 Task: Search one way flight ticket for 1 adult, 1 child, 1 infant in seat in premium economy from Daytona Beach: Daytona Beach International Airport to Jacksonville: Albert J. Ellis Airport on 5-3-2023. Number of bags: 1 checked bag. Price is upto 50000. Outbound departure time preference is 23:45.
Action: Mouse moved to (280, 114)
Screenshot: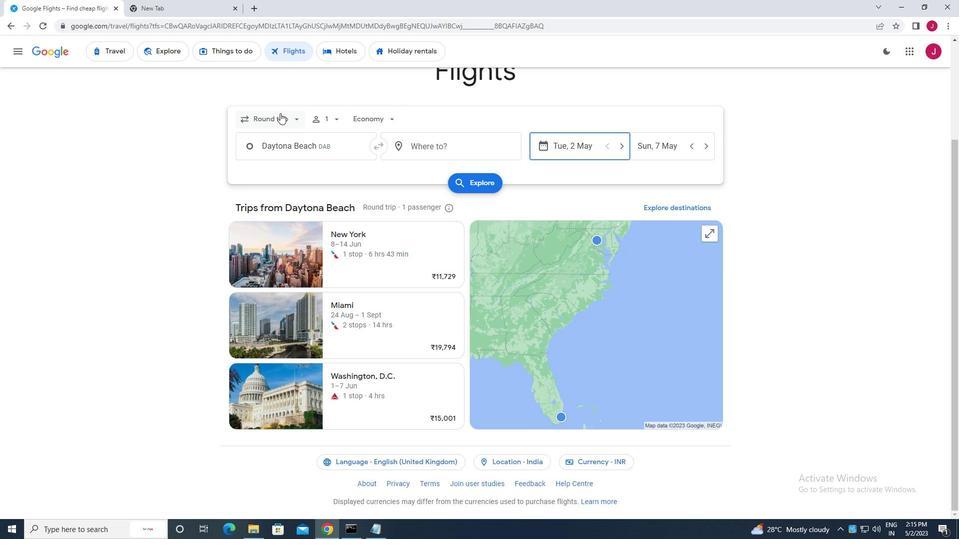 
Action: Mouse pressed left at (280, 114)
Screenshot: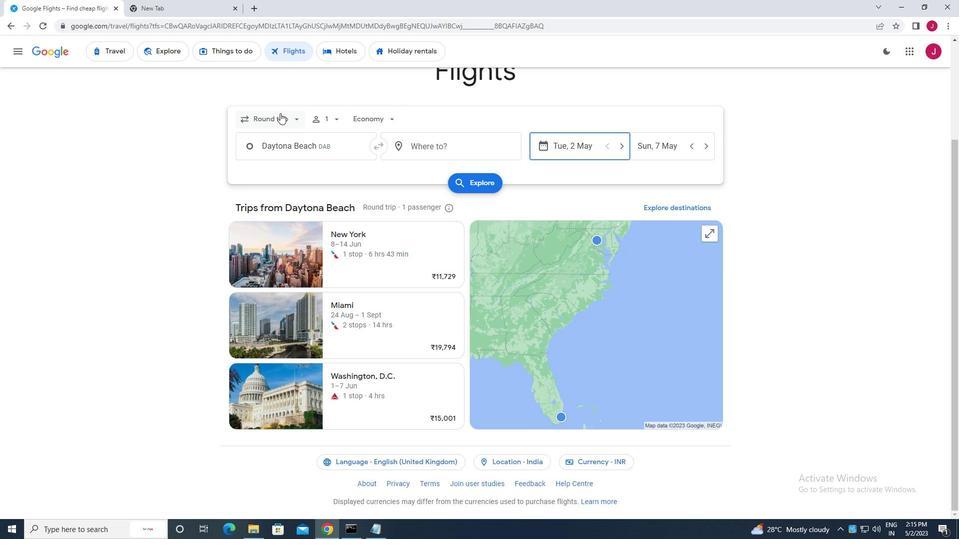 
Action: Mouse moved to (282, 164)
Screenshot: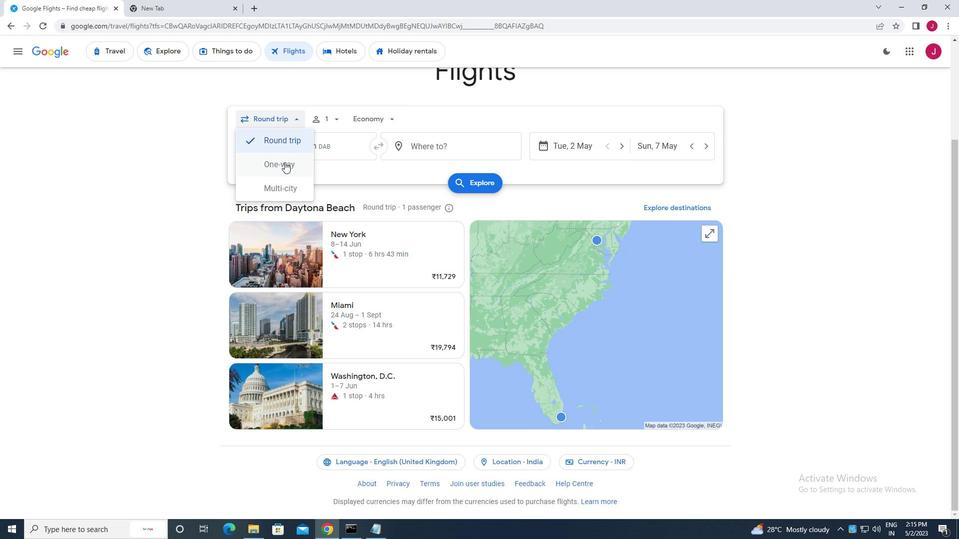 
Action: Mouse pressed left at (282, 164)
Screenshot: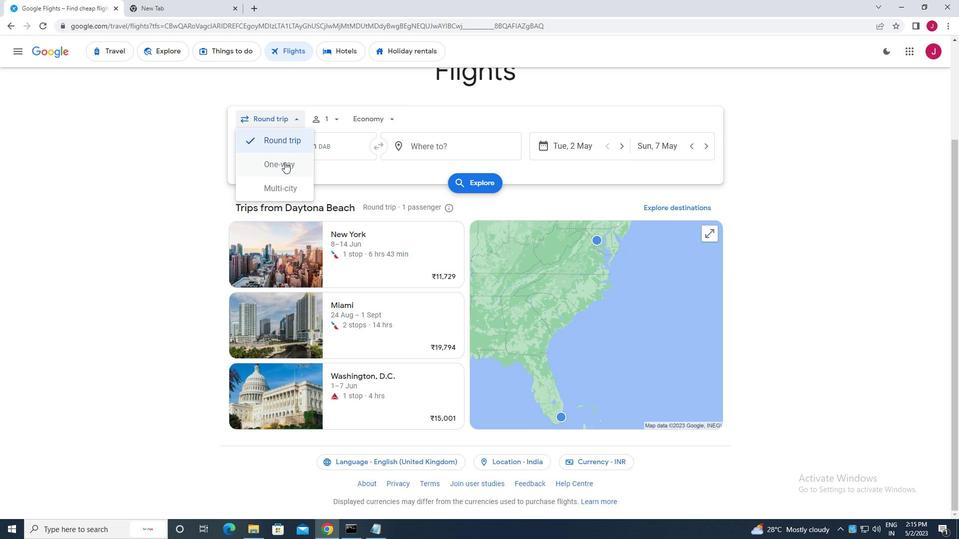 
Action: Mouse moved to (333, 119)
Screenshot: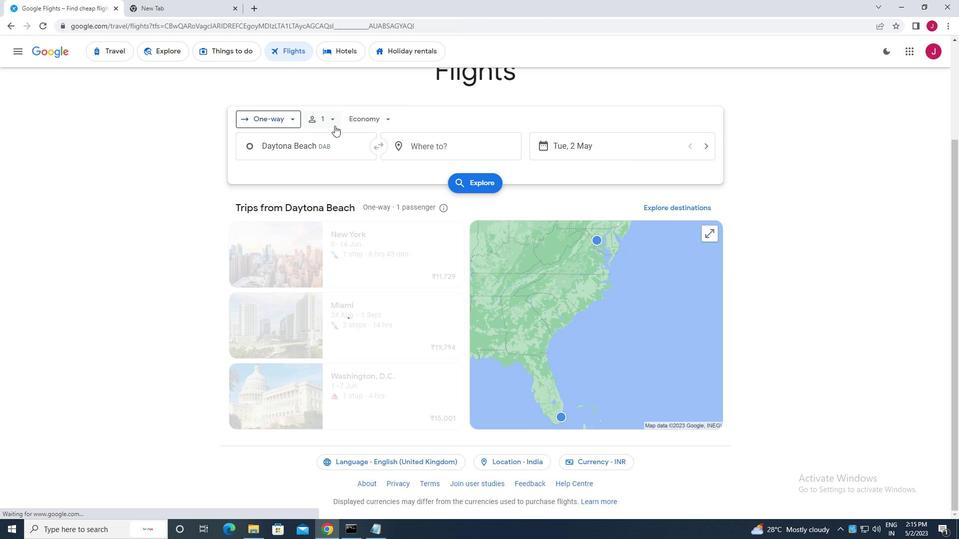 
Action: Mouse pressed left at (333, 119)
Screenshot: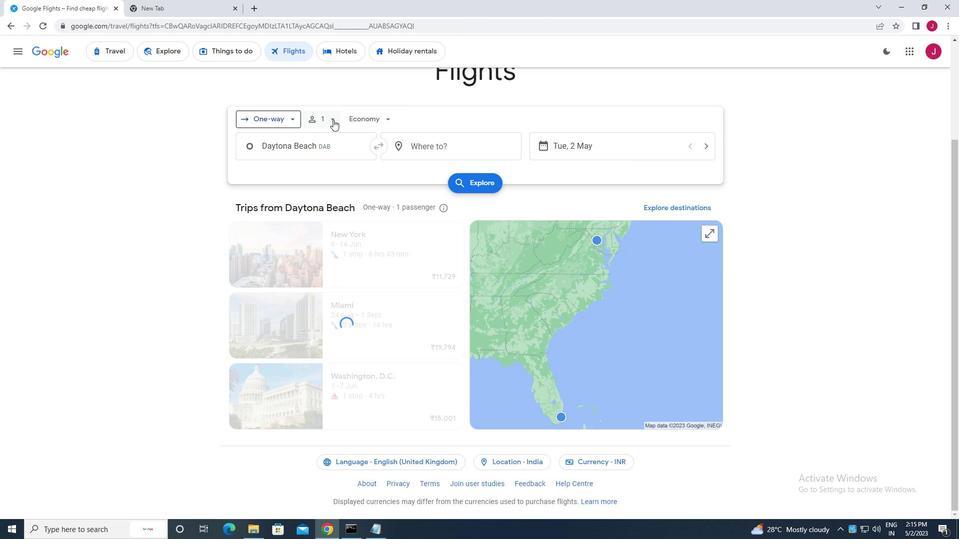 
Action: Mouse moved to (409, 168)
Screenshot: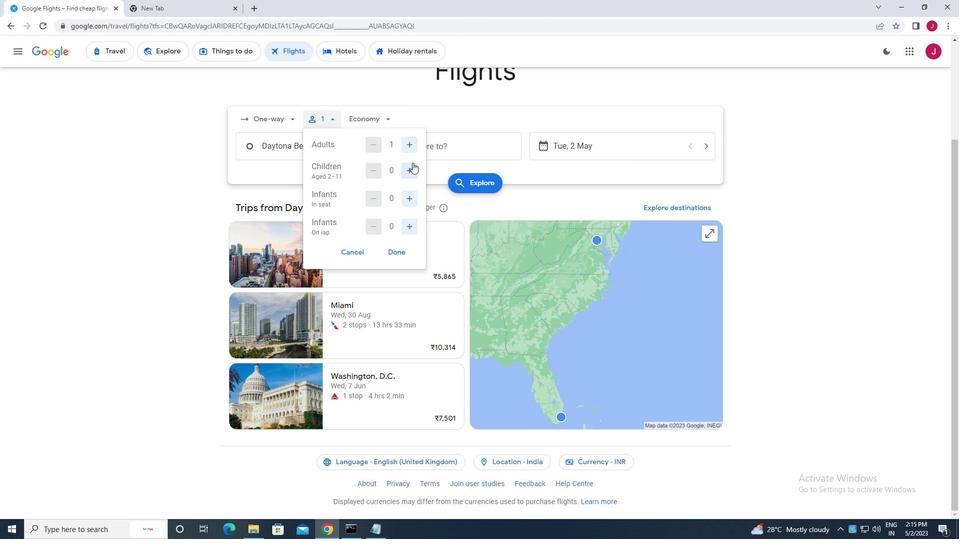 
Action: Mouse pressed left at (409, 168)
Screenshot: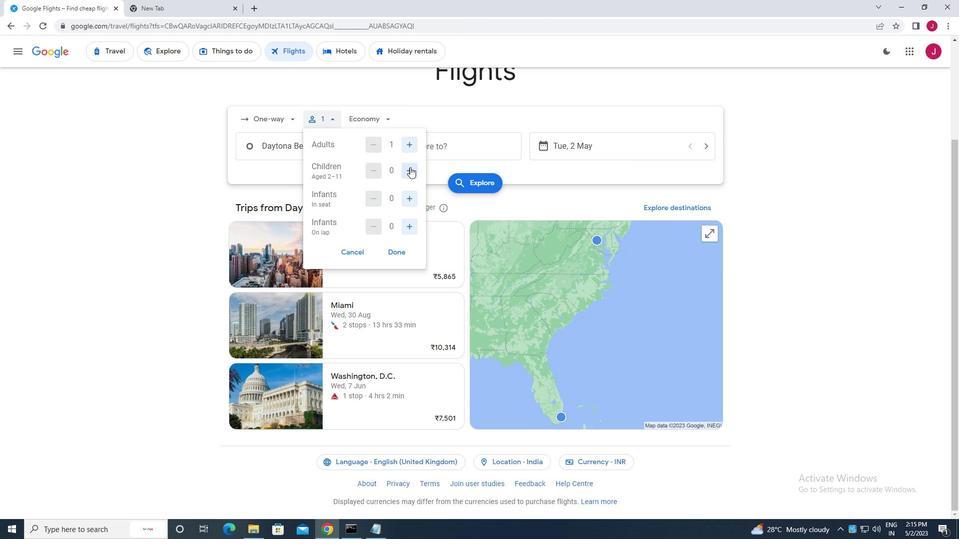 
Action: Mouse moved to (409, 200)
Screenshot: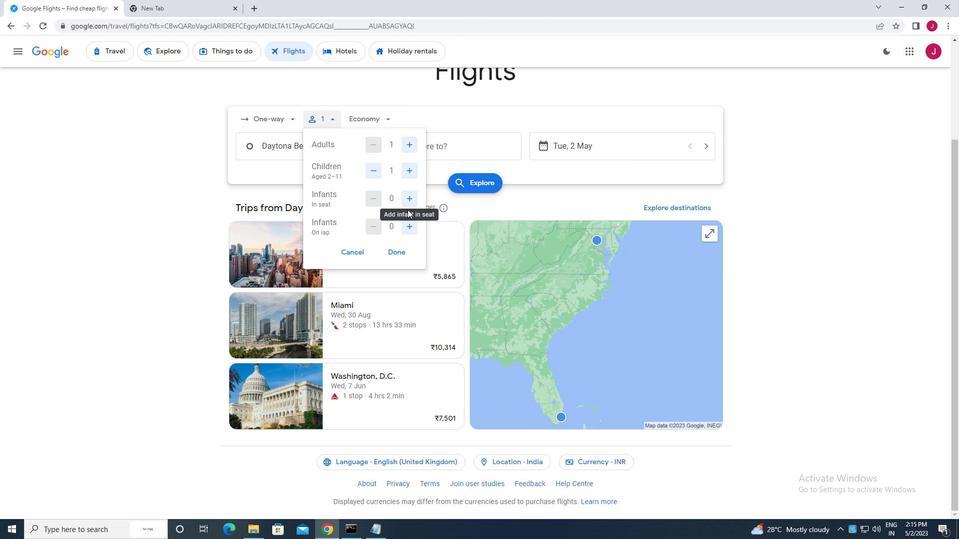 
Action: Mouse pressed left at (409, 200)
Screenshot: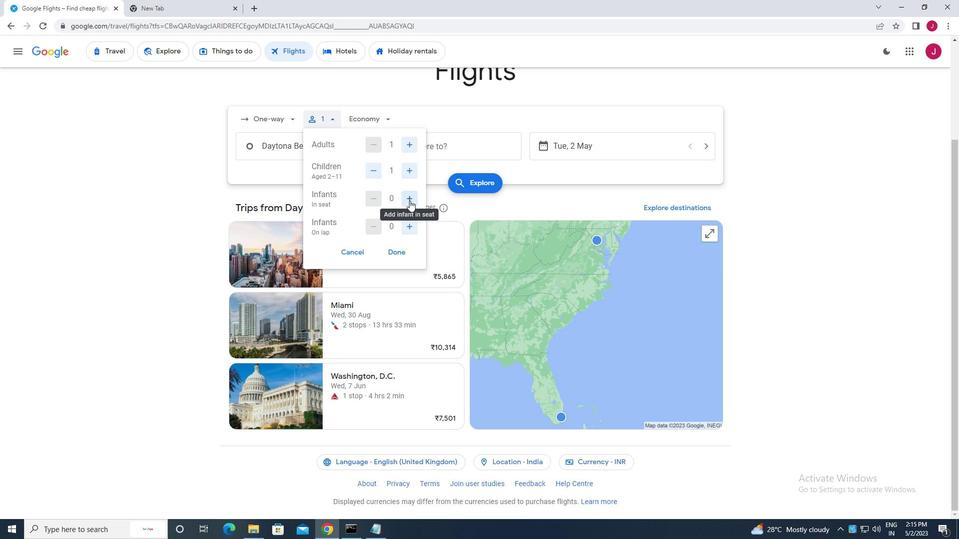 
Action: Mouse moved to (395, 250)
Screenshot: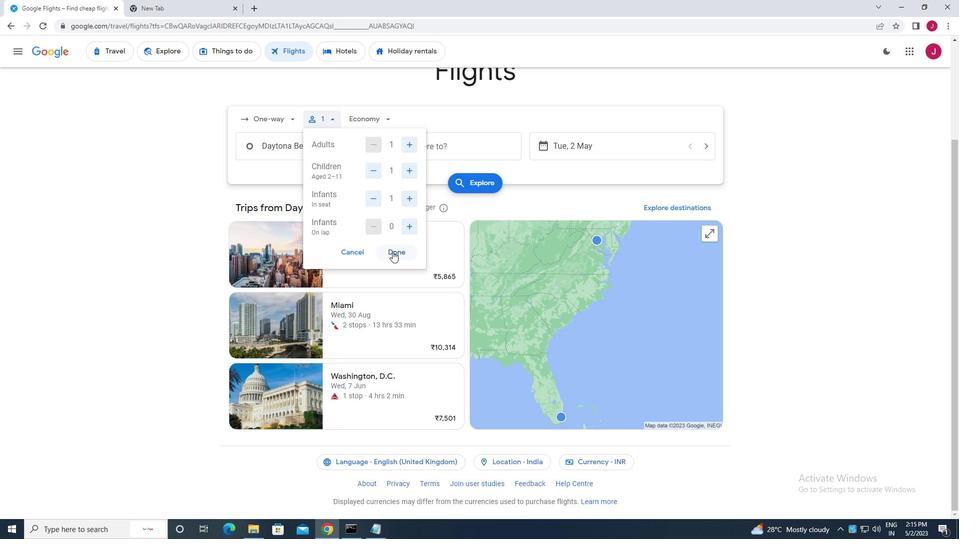 
Action: Mouse pressed left at (395, 250)
Screenshot: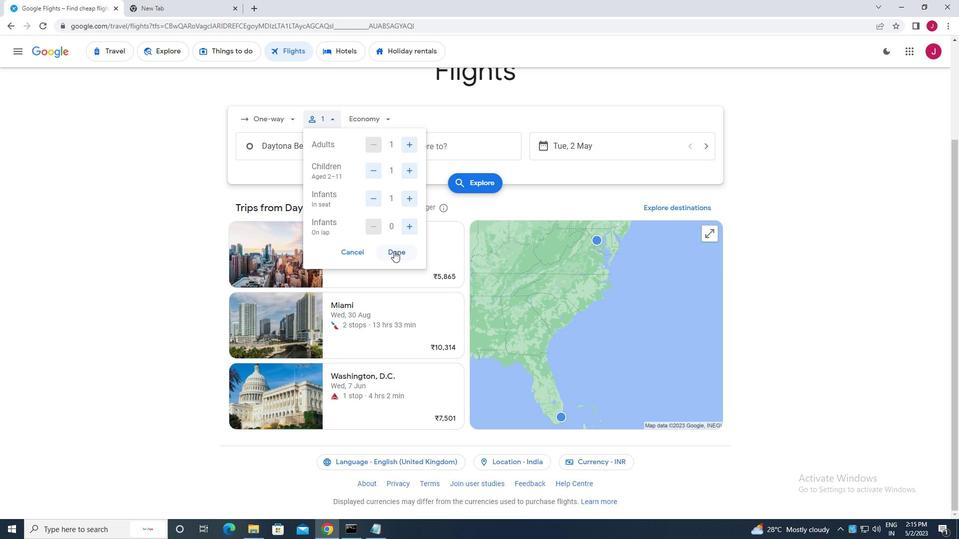 
Action: Mouse moved to (366, 118)
Screenshot: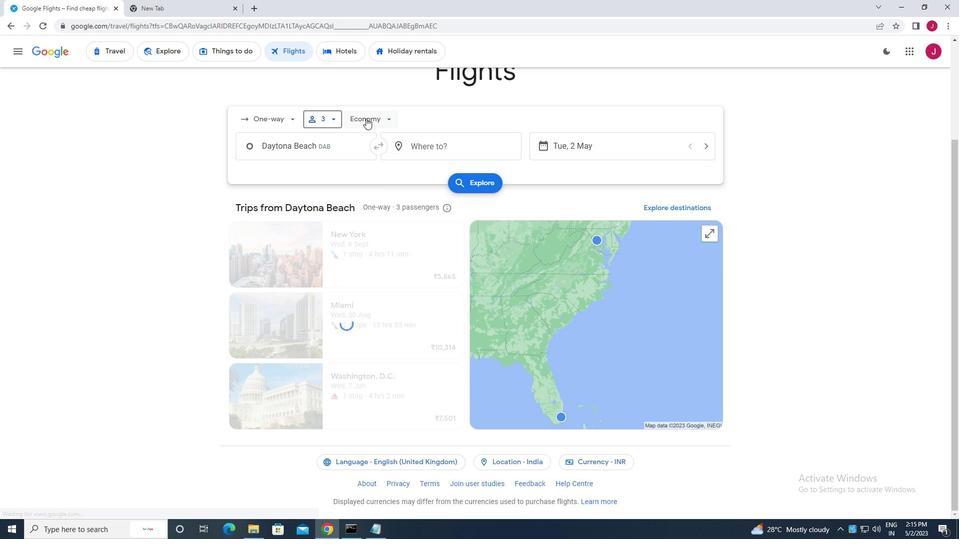 
Action: Mouse pressed left at (366, 118)
Screenshot: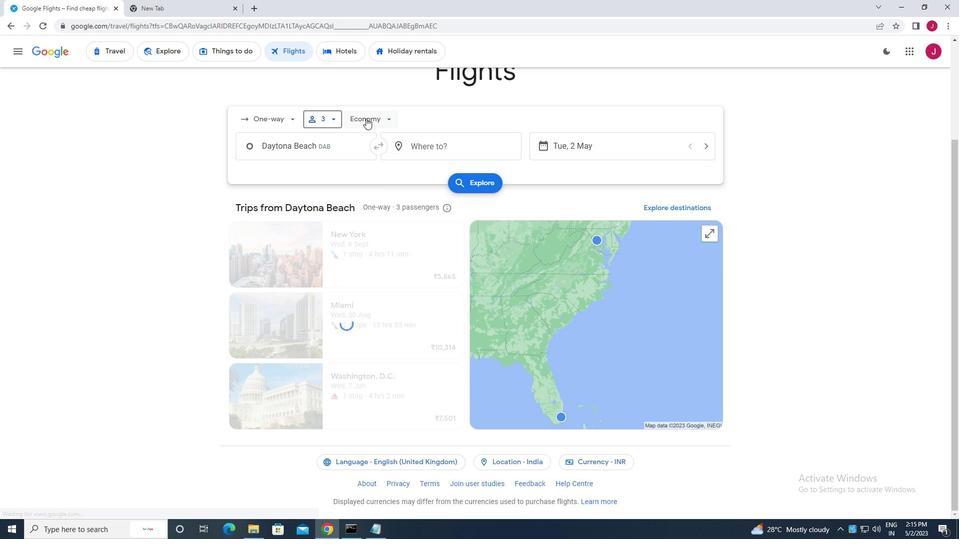
Action: Mouse moved to (370, 168)
Screenshot: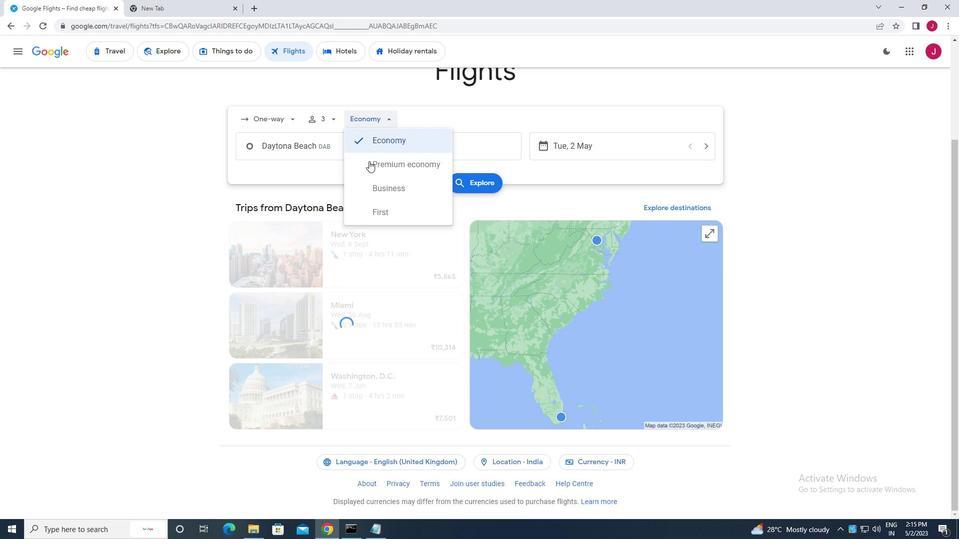 
Action: Mouse pressed left at (370, 168)
Screenshot: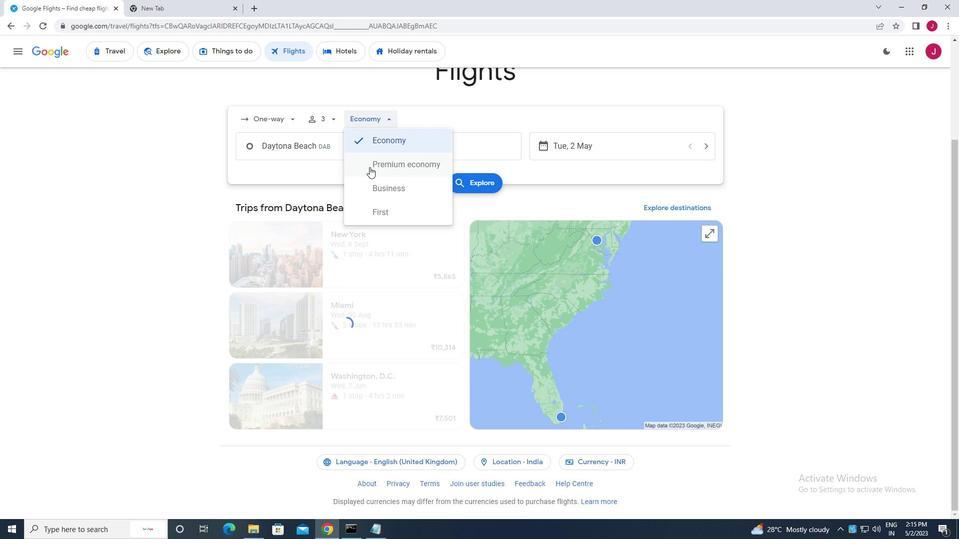 
Action: Mouse moved to (344, 152)
Screenshot: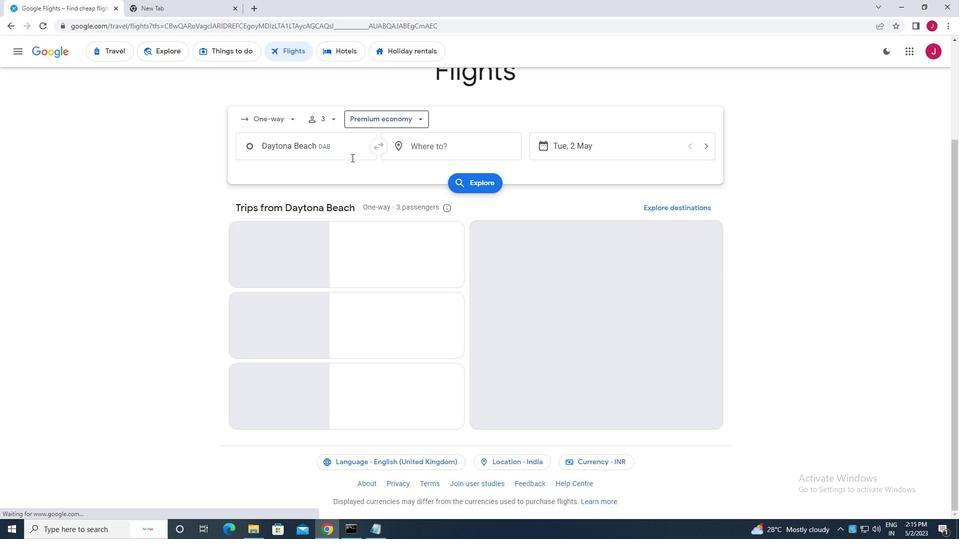 
Action: Mouse pressed left at (344, 152)
Screenshot: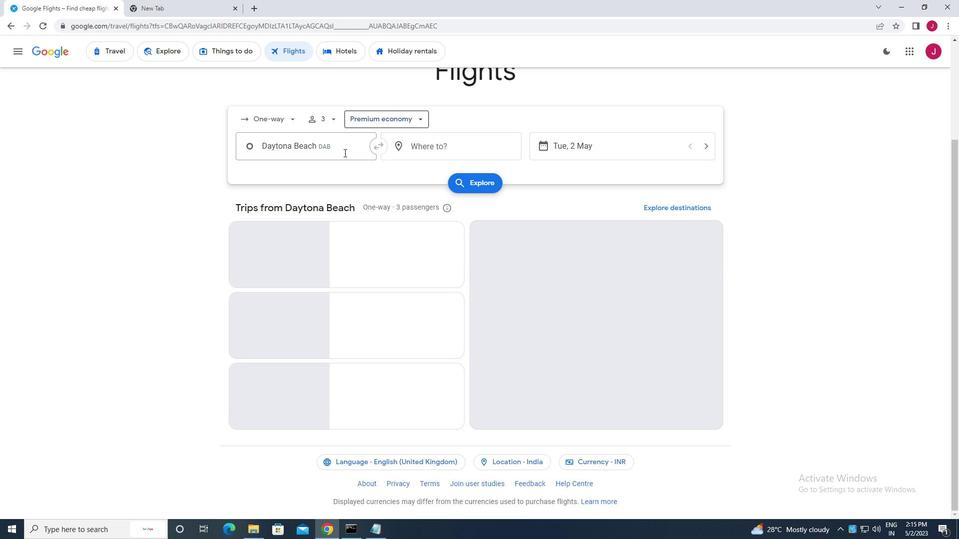 
Action: Mouse moved to (344, 152)
Screenshot: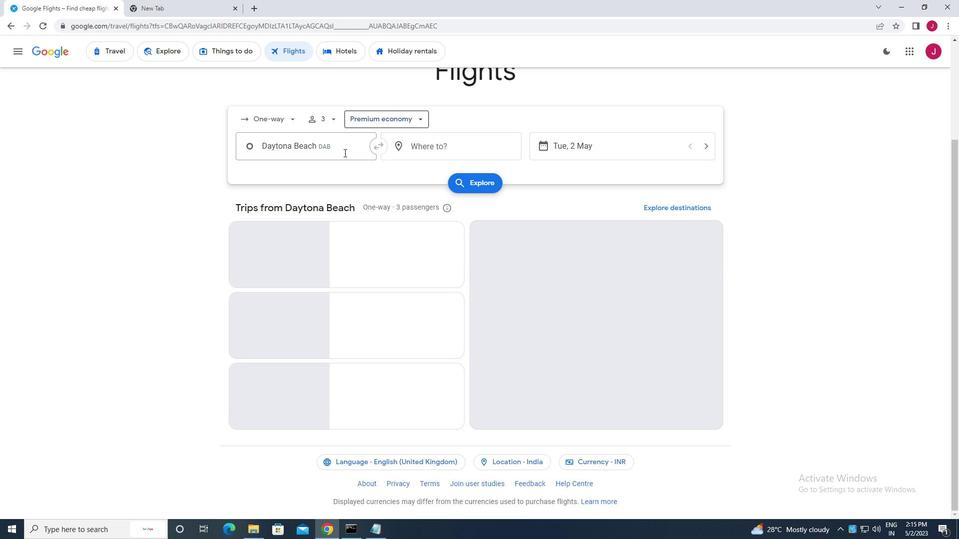 
Action: Key pressed dayat
Screenshot: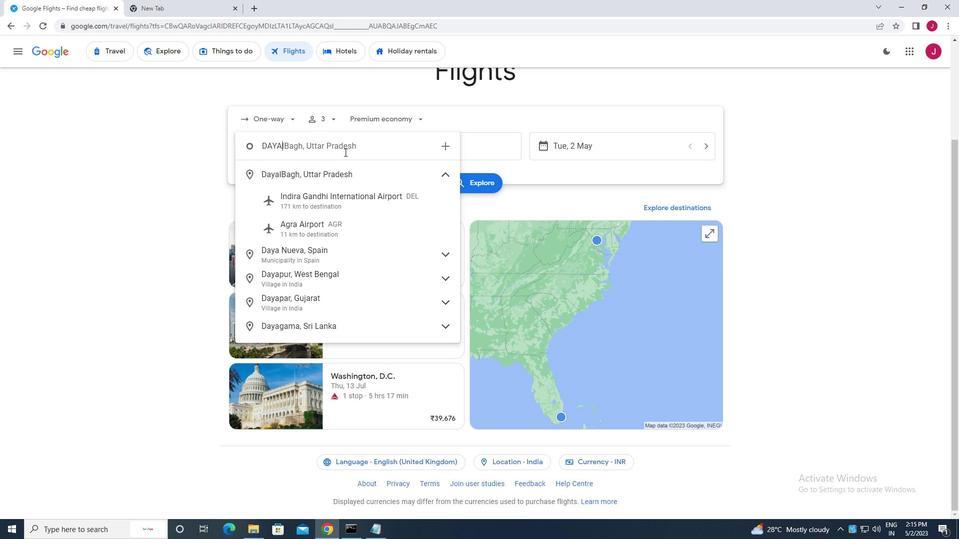 
Action: Mouse moved to (343, 152)
Screenshot: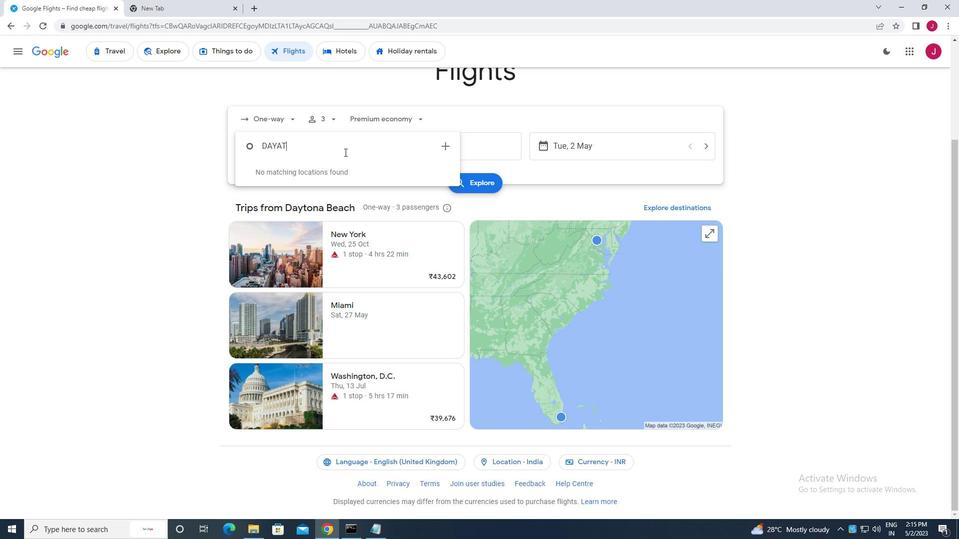 
Action: Key pressed <Key.backspace>
Screenshot: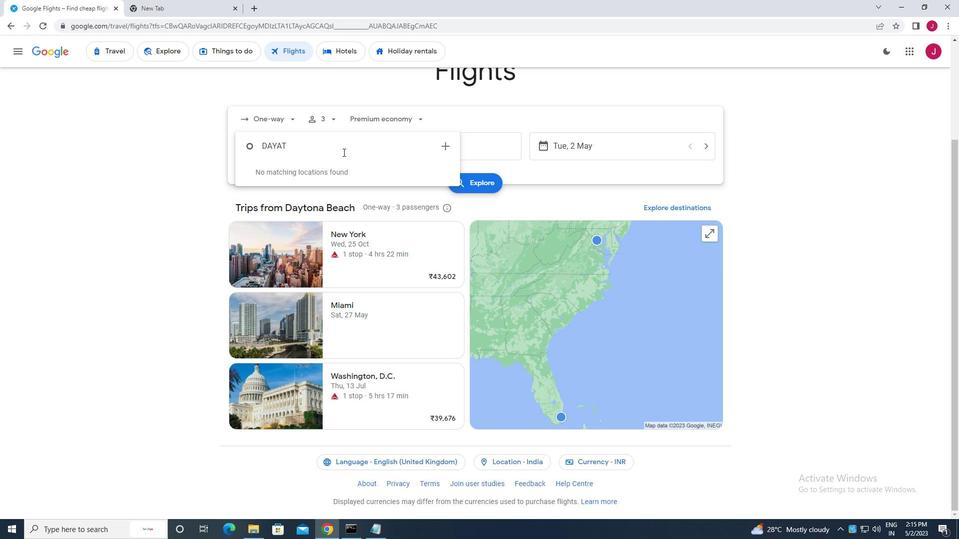 
Action: Mouse moved to (337, 152)
Screenshot: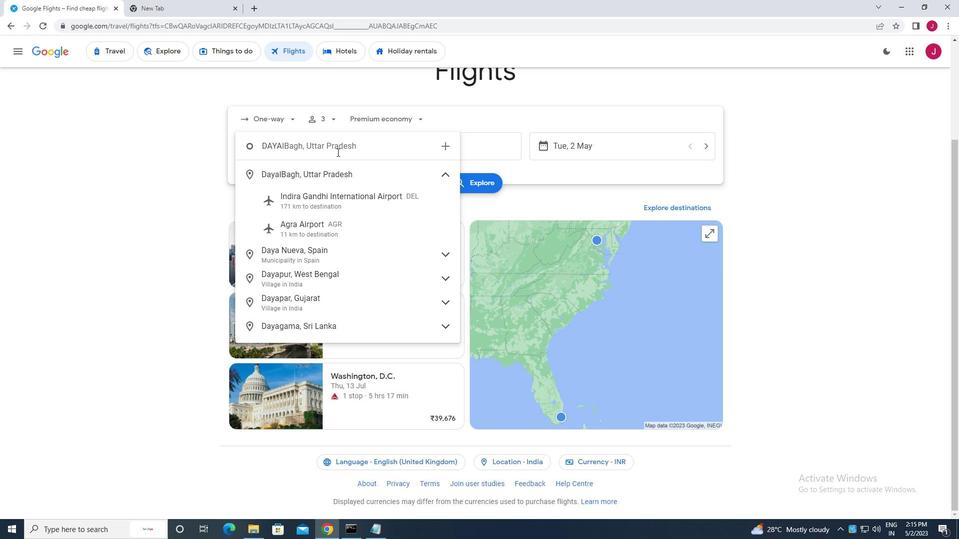 
Action: Key pressed t<Key.backspace><Key.backspace>t
Screenshot: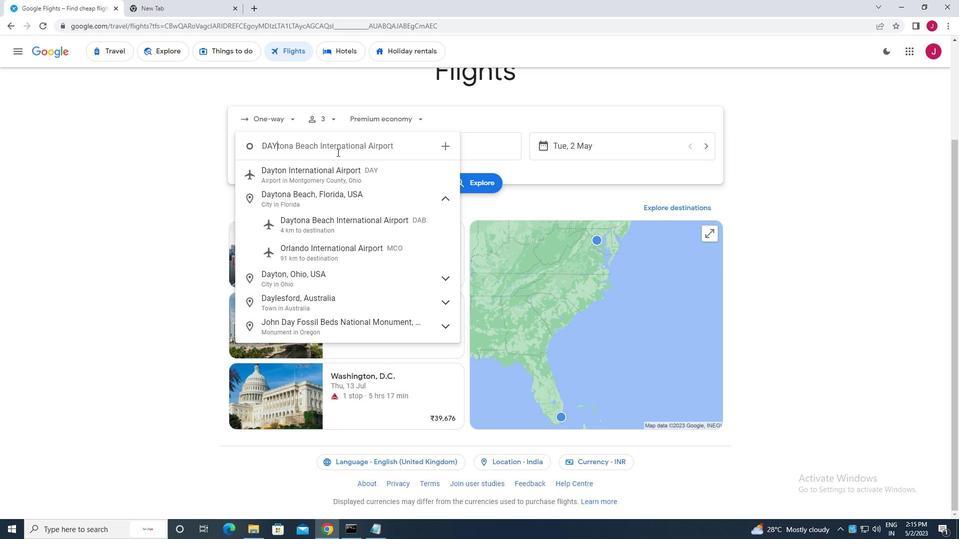 
Action: Mouse moved to (347, 206)
Screenshot: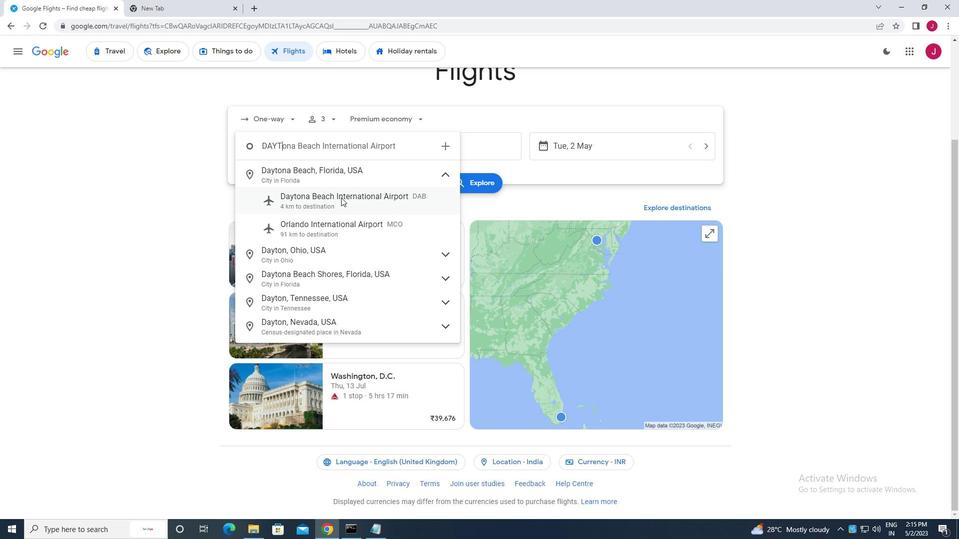 
Action: Mouse pressed left at (347, 206)
Screenshot: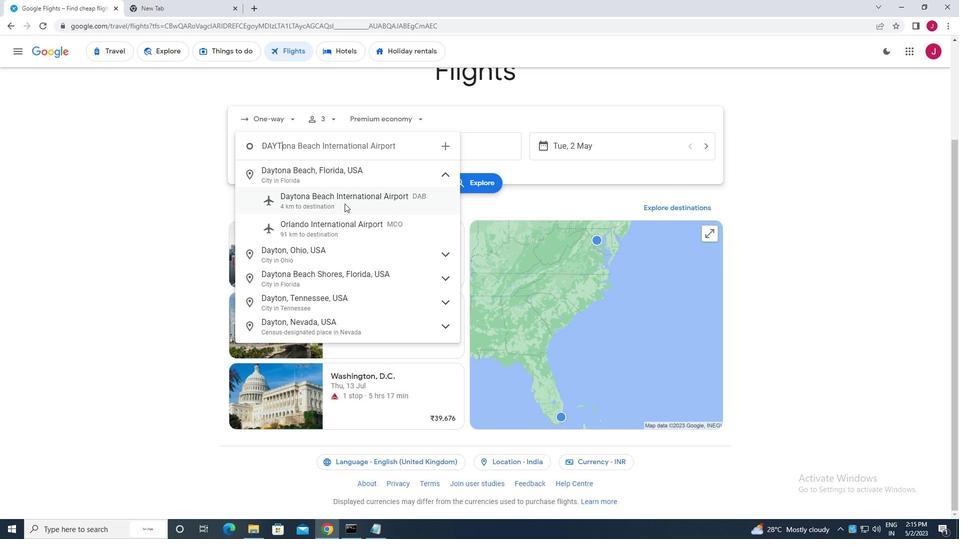 
Action: Mouse moved to (456, 153)
Screenshot: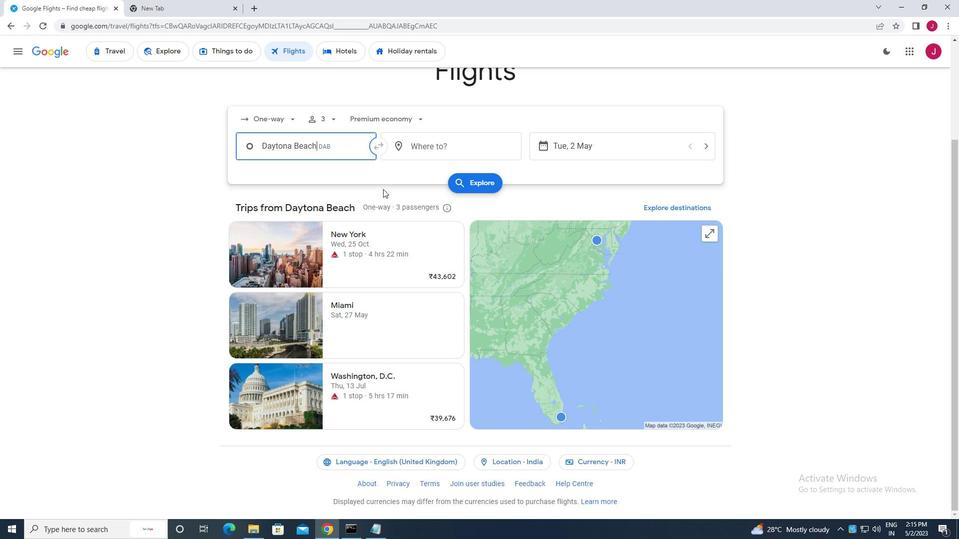 
Action: Mouse pressed left at (456, 153)
Screenshot: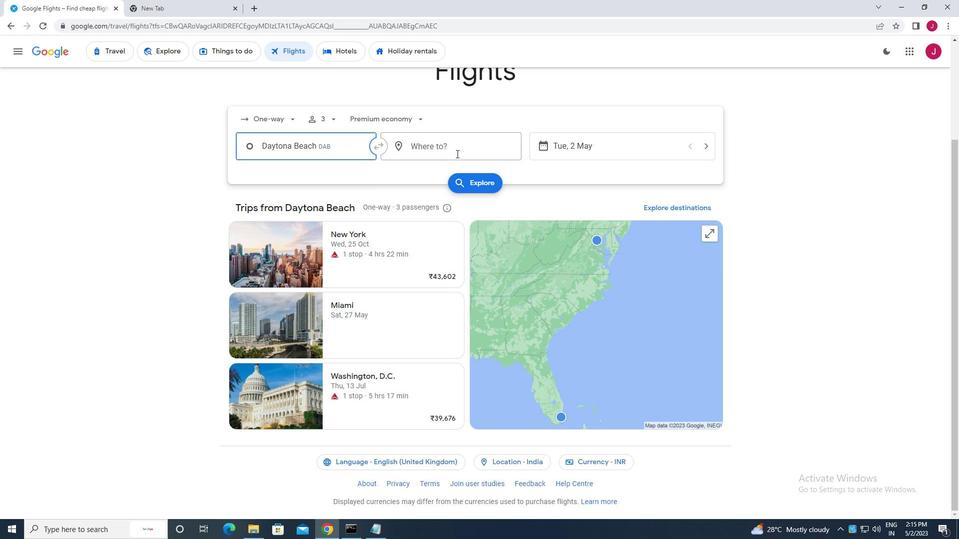 
Action: Mouse moved to (456, 153)
Screenshot: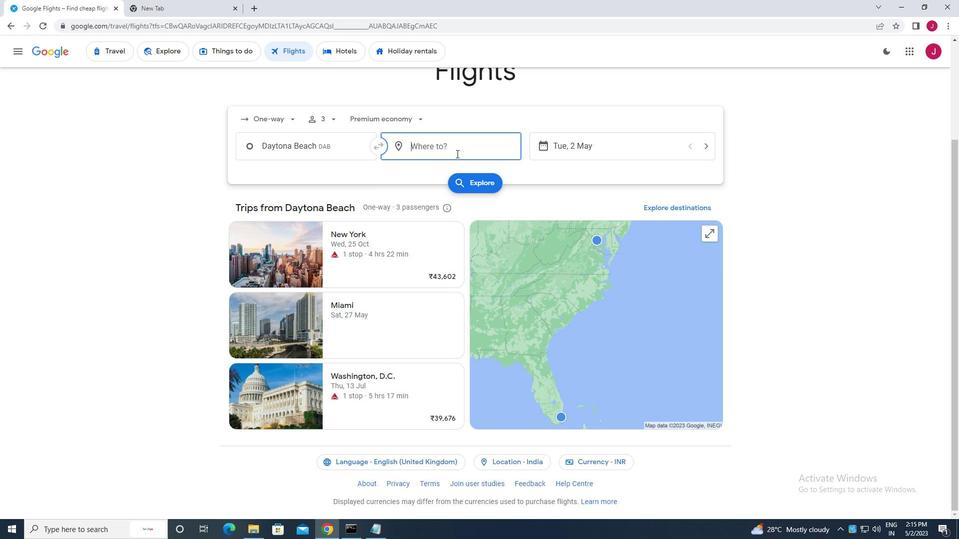 
Action: Key pressed albert<Key.space>
Screenshot: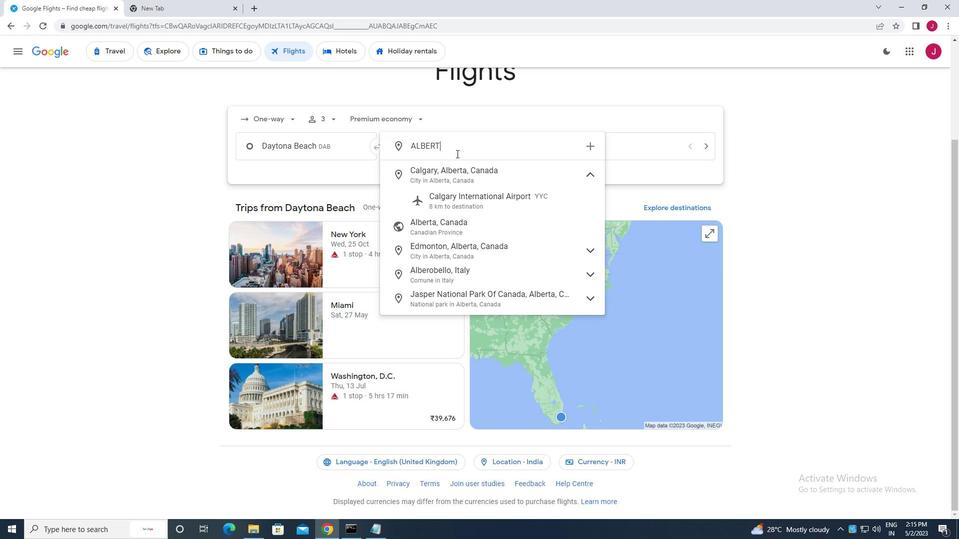 
Action: Mouse moved to (466, 175)
Screenshot: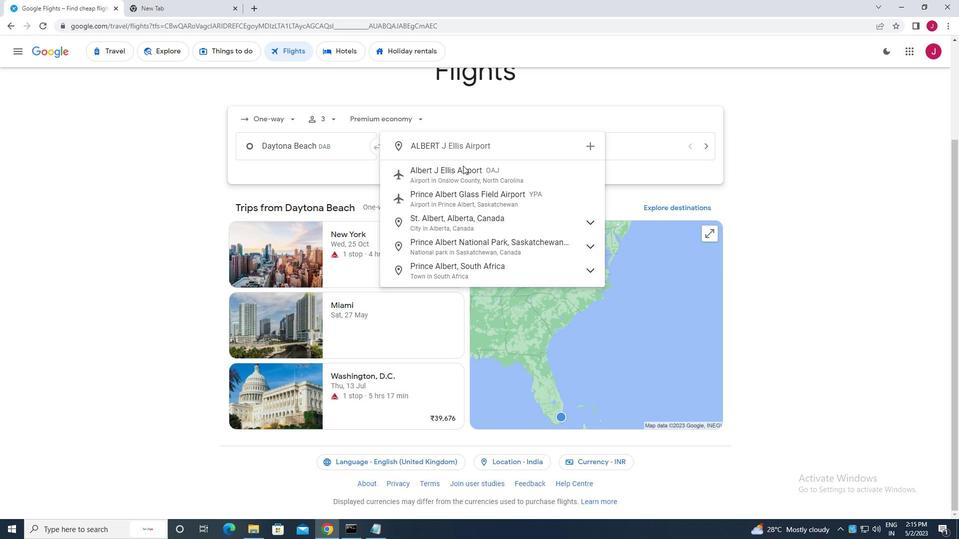 
Action: Mouse pressed left at (466, 175)
Screenshot: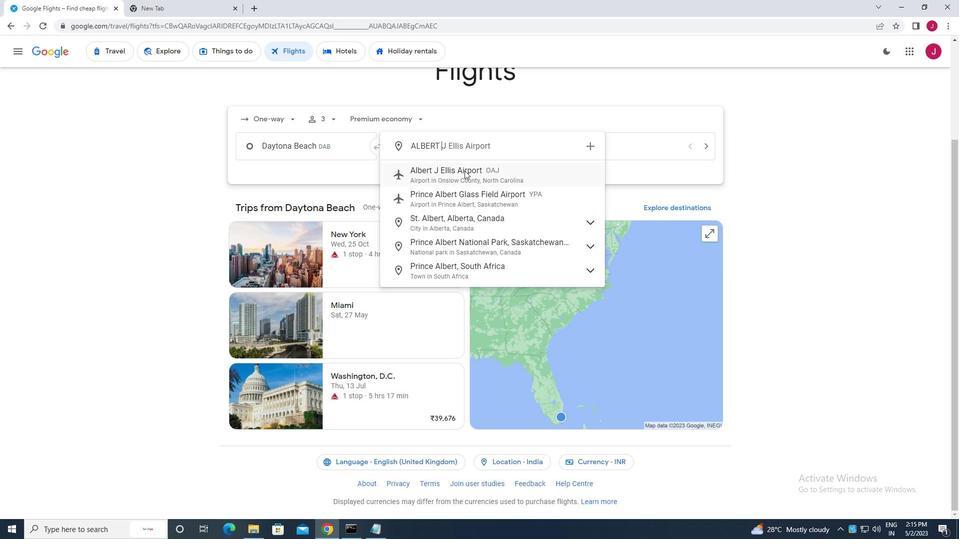 
Action: Mouse moved to (601, 140)
Screenshot: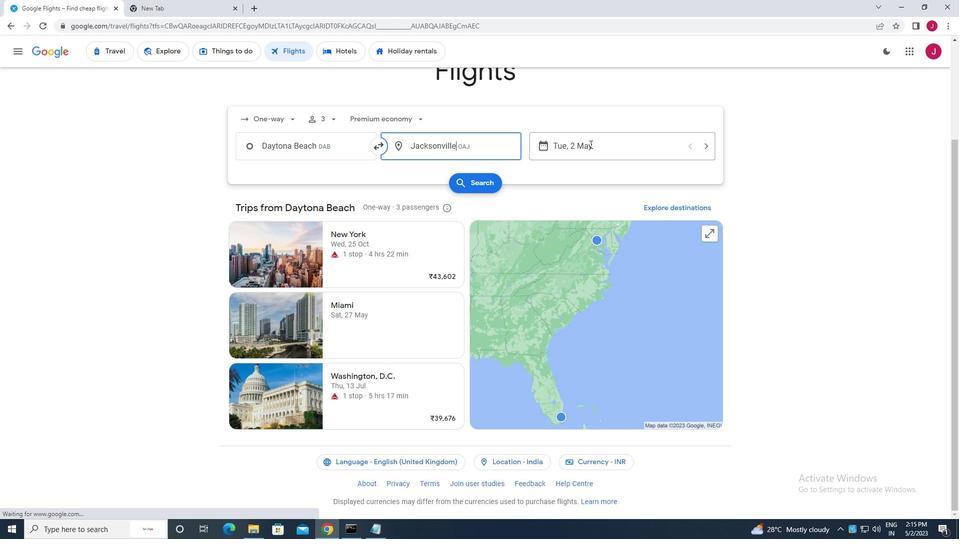 
Action: Mouse pressed left at (601, 140)
Screenshot: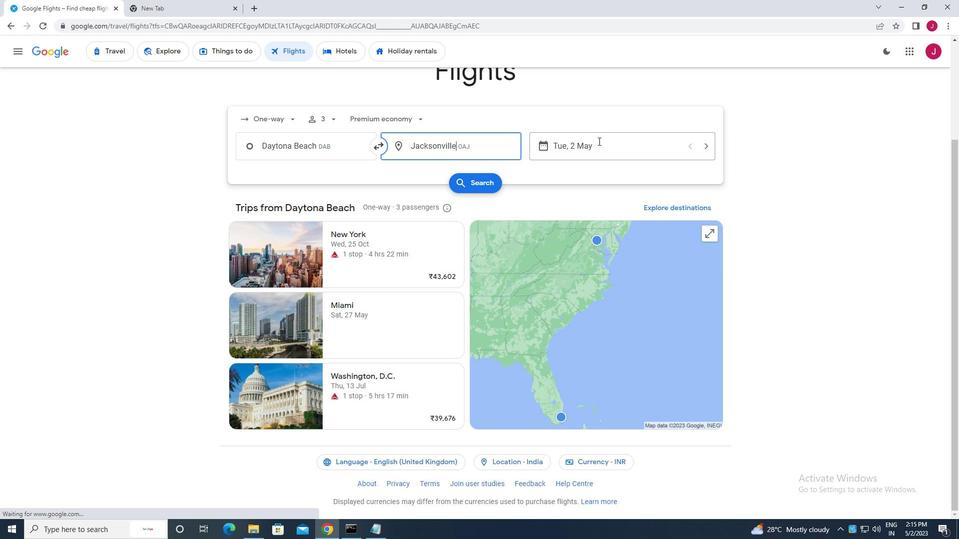 
Action: Mouse moved to (434, 224)
Screenshot: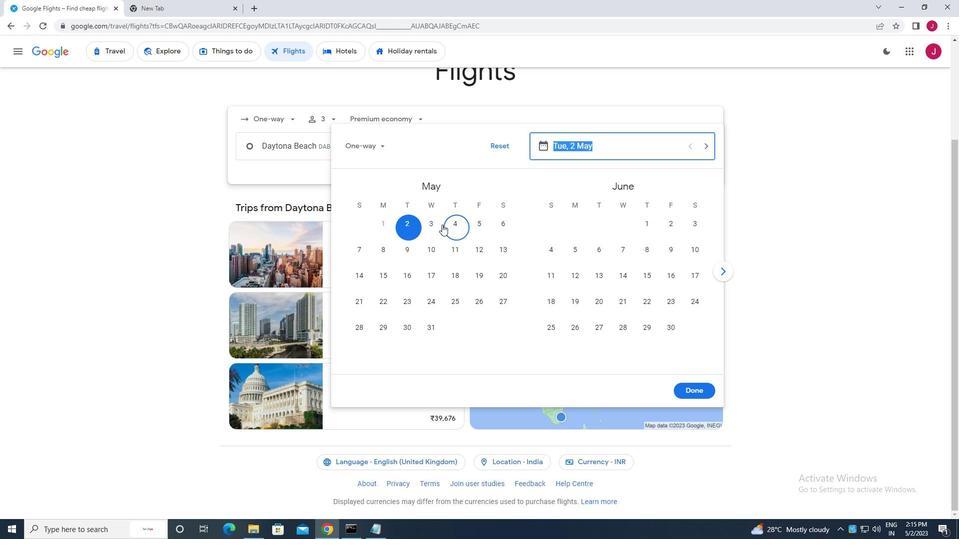 
Action: Mouse pressed left at (434, 224)
Screenshot: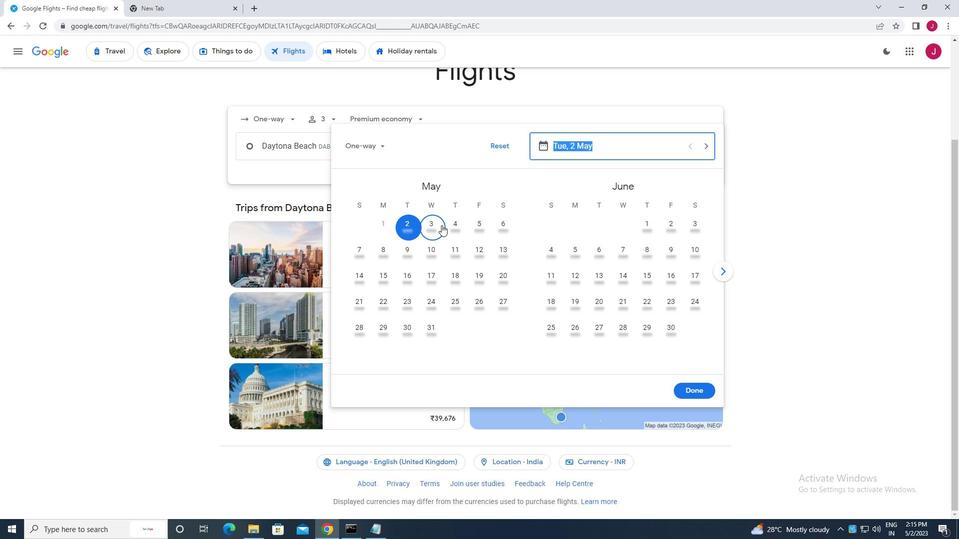 
Action: Mouse moved to (700, 389)
Screenshot: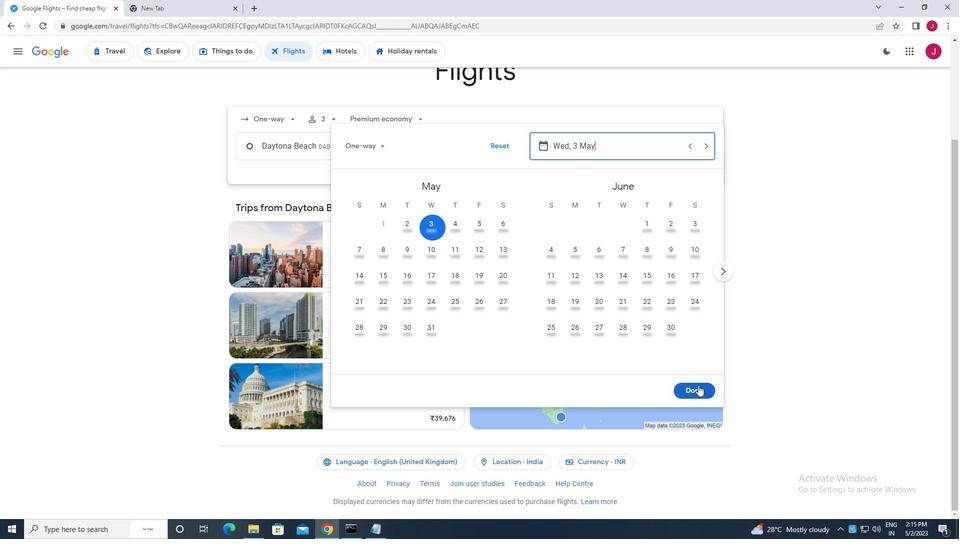 
Action: Mouse pressed left at (700, 389)
Screenshot: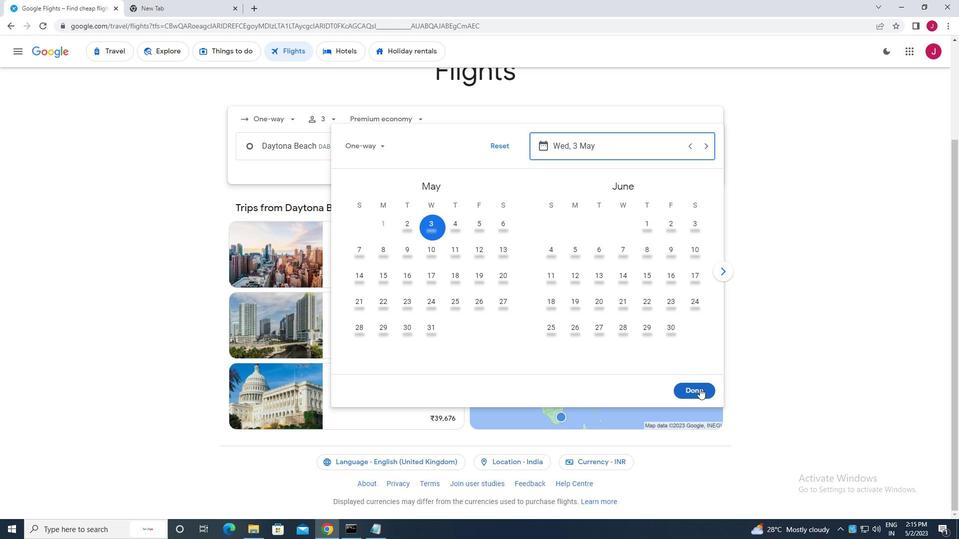 
Action: Mouse moved to (466, 185)
Screenshot: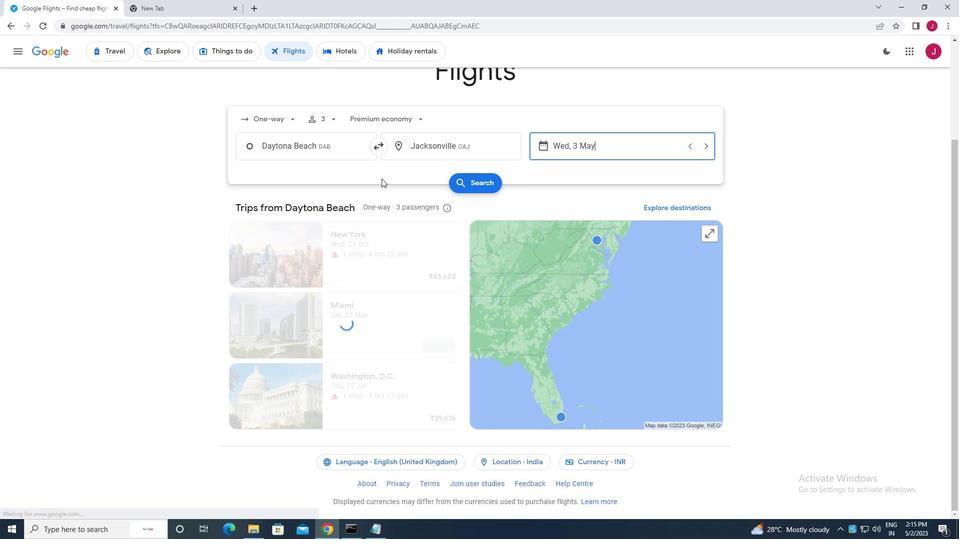 
Action: Mouse pressed left at (466, 185)
Screenshot: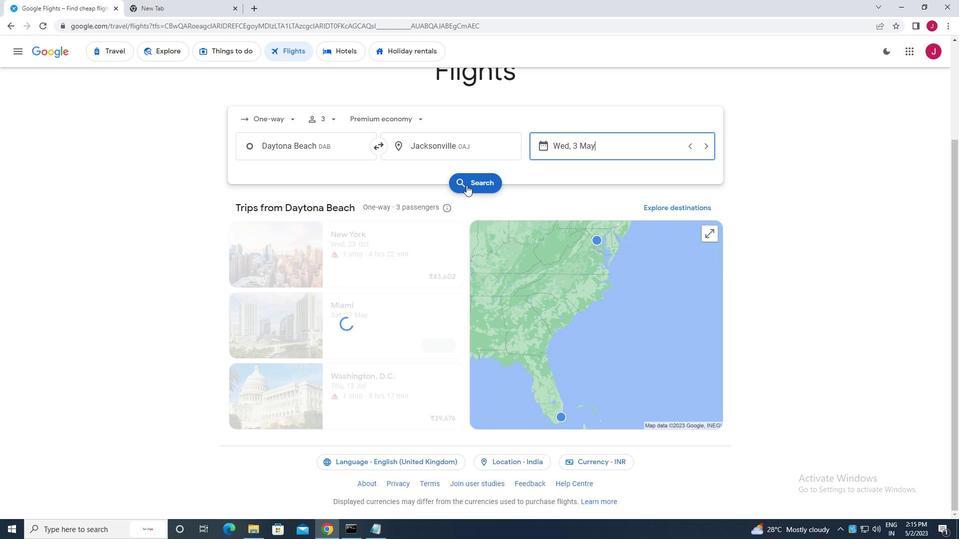 
Action: Mouse moved to (256, 137)
Screenshot: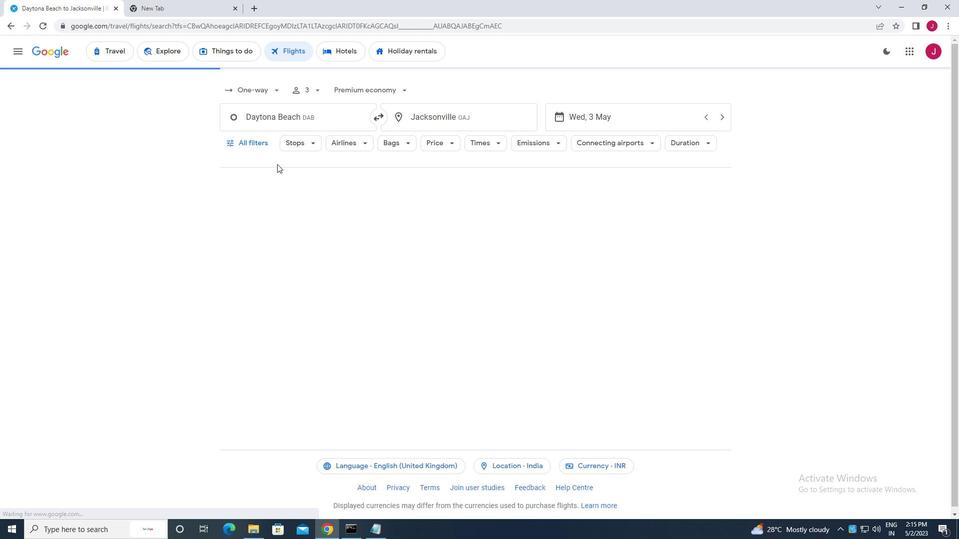 
Action: Mouse pressed left at (256, 137)
Screenshot: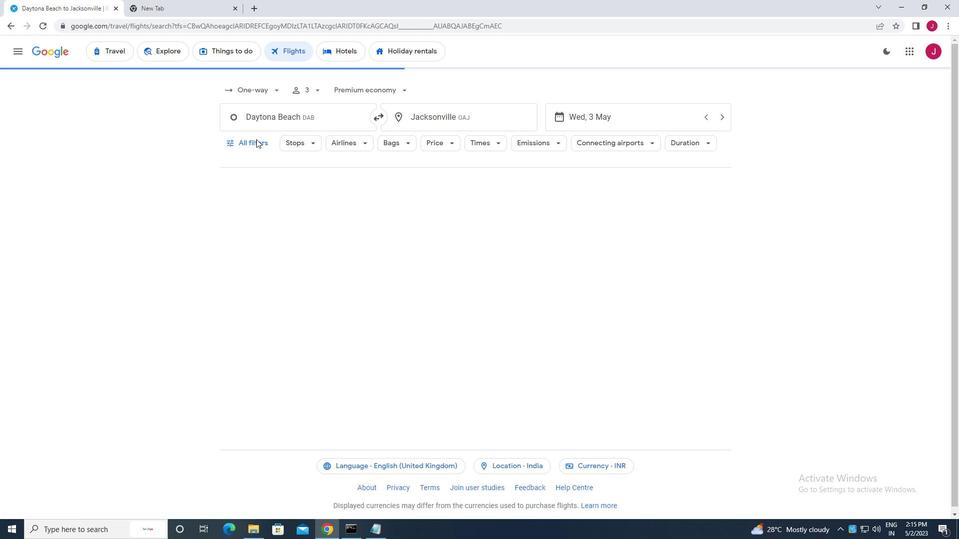 
Action: Mouse moved to (262, 190)
Screenshot: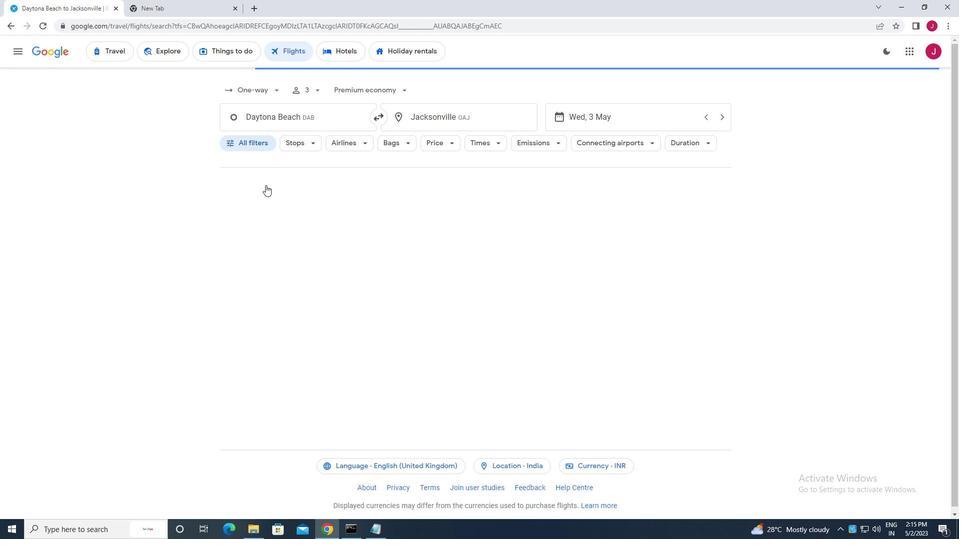 
Action: Mouse scrolled (262, 189) with delta (0, 0)
Screenshot: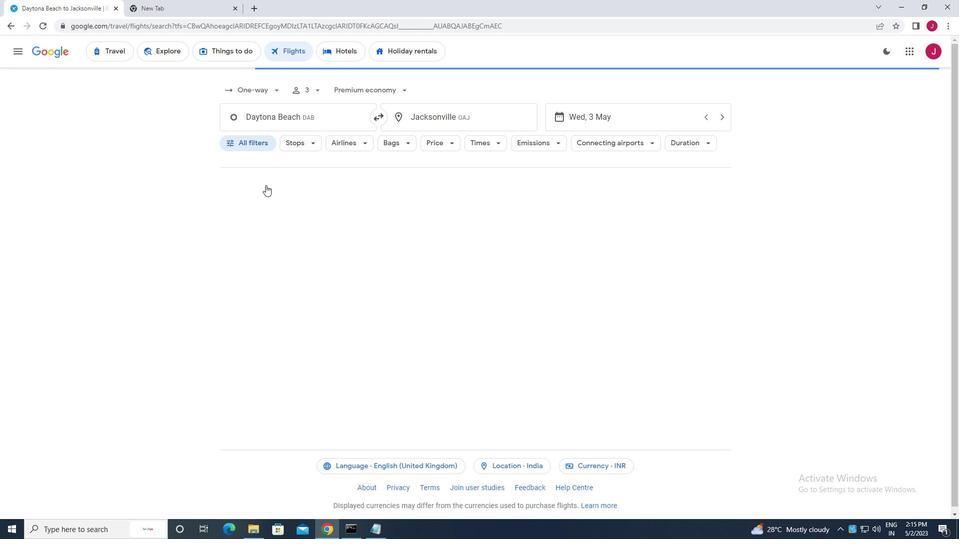 
Action: Mouse scrolled (262, 189) with delta (0, 0)
Screenshot: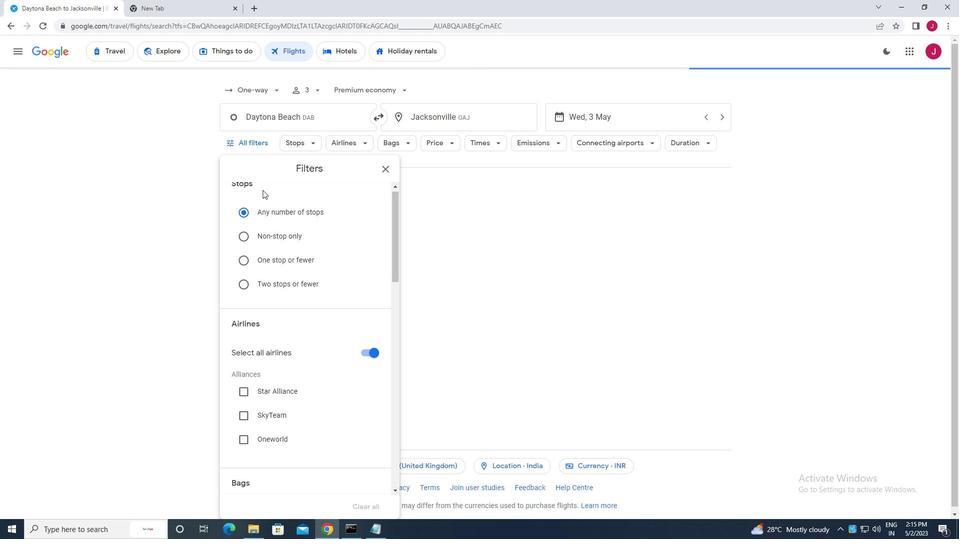 
Action: Mouse scrolled (262, 189) with delta (0, 0)
Screenshot: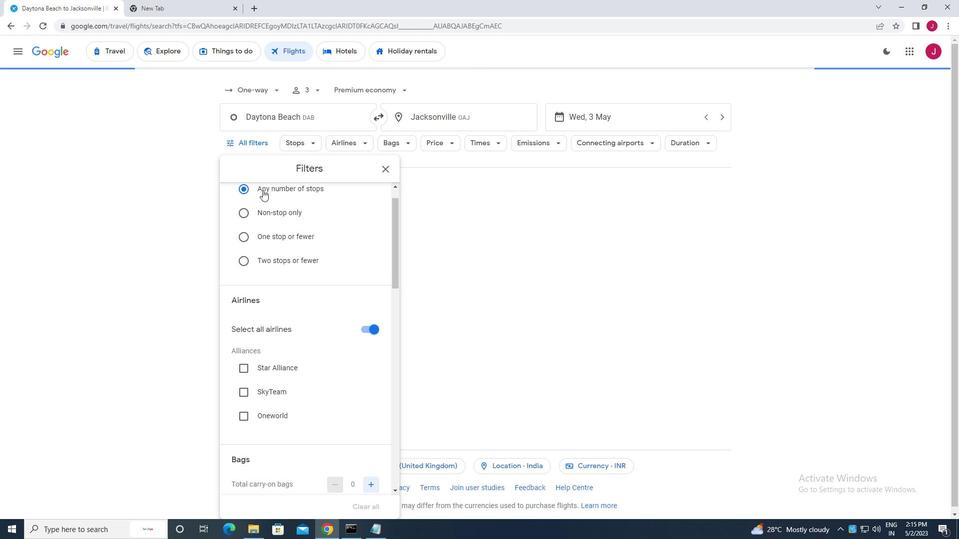 
Action: Mouse moved to (362, 205)
Screenshot: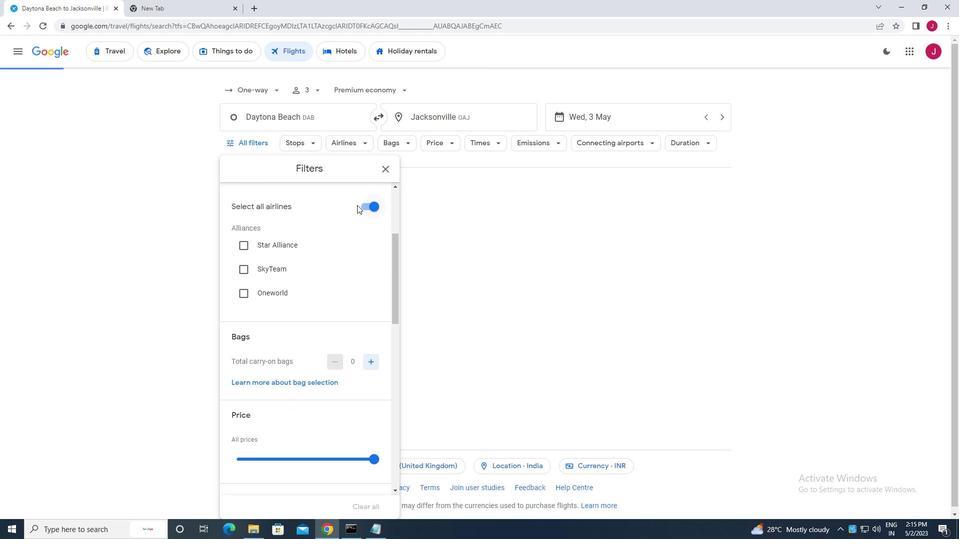 
Action: Mouse pressed left at (362, 205)
Screenshot: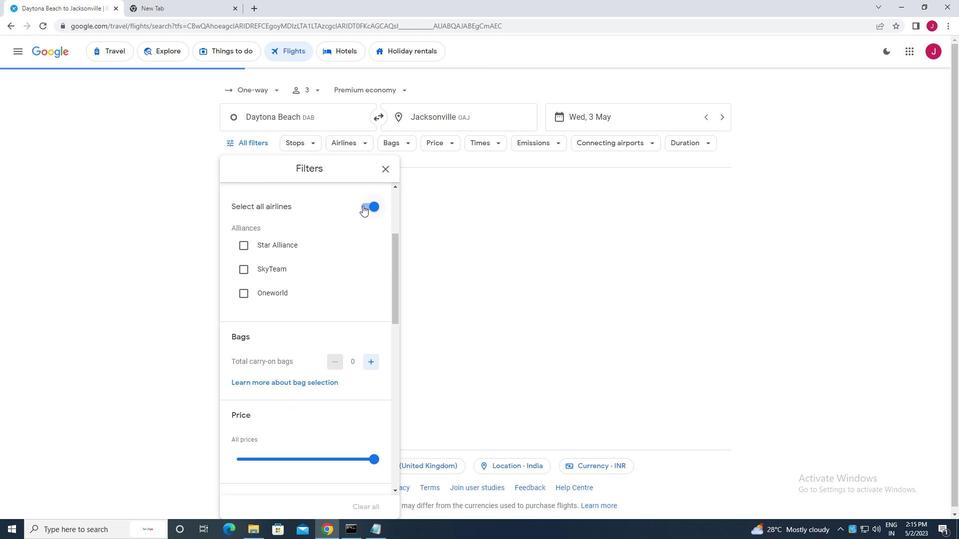
Action: Mouse moved to (360, 208)
Screenshot: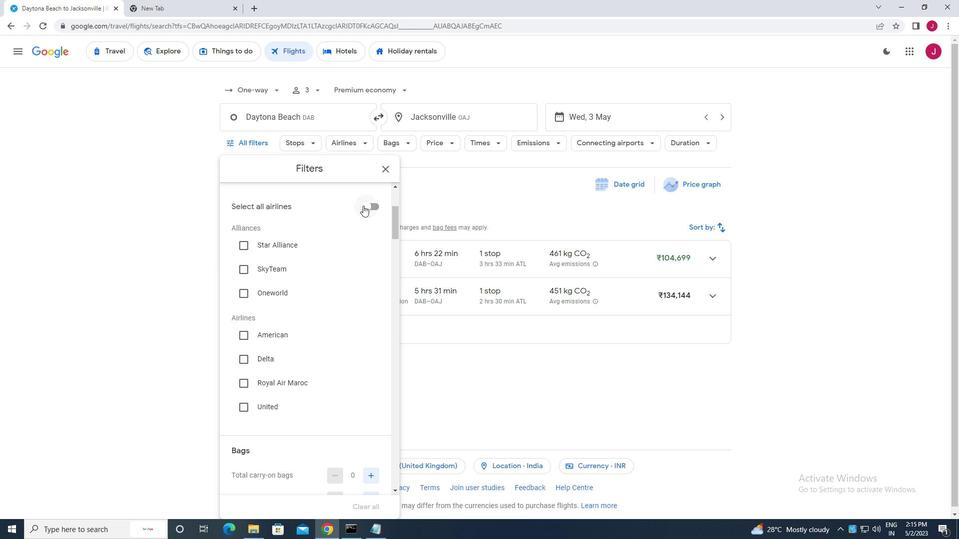 
Action: Mouse scrolled (360, 207) with delta (0, 0)
Screenshot: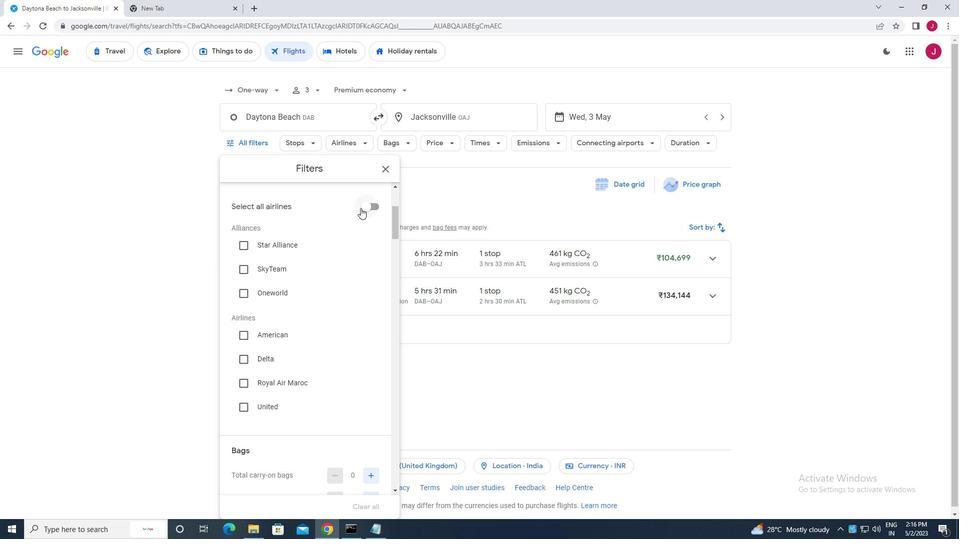 
Action: Mouse moved to (364, 208)
Screenshot: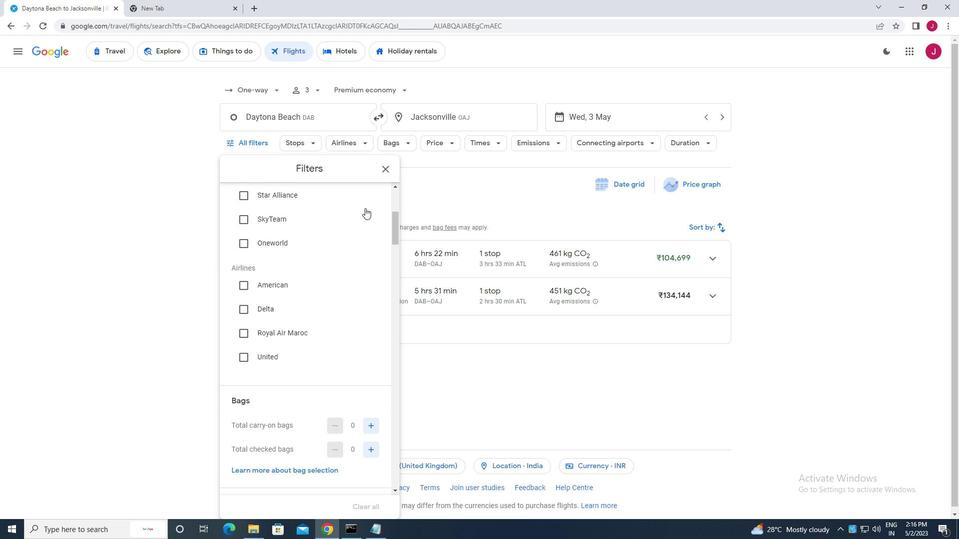 
Action: Mouse scrolled (364, 207) with delta (0, 0)
Screenshot: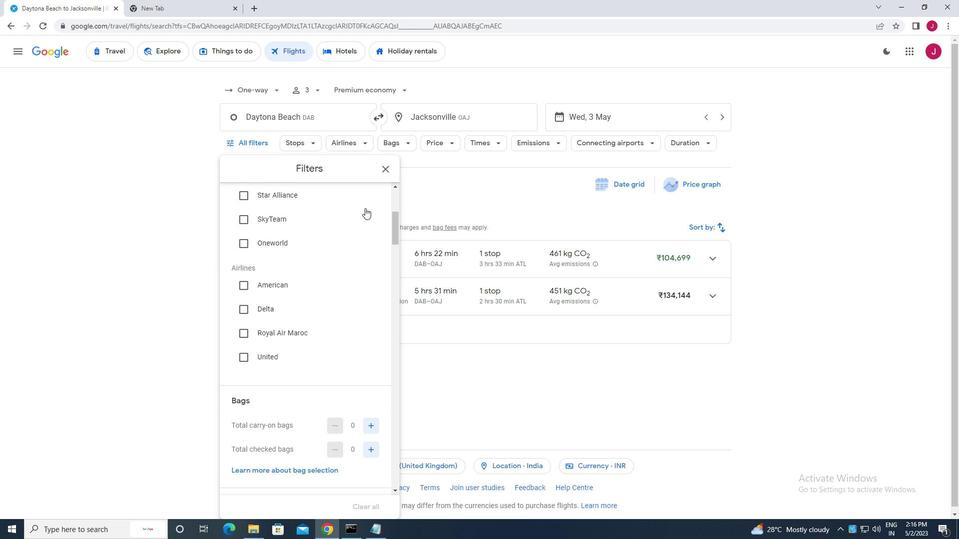 
Action: Mouse moved to (362, 210)
Screenshot: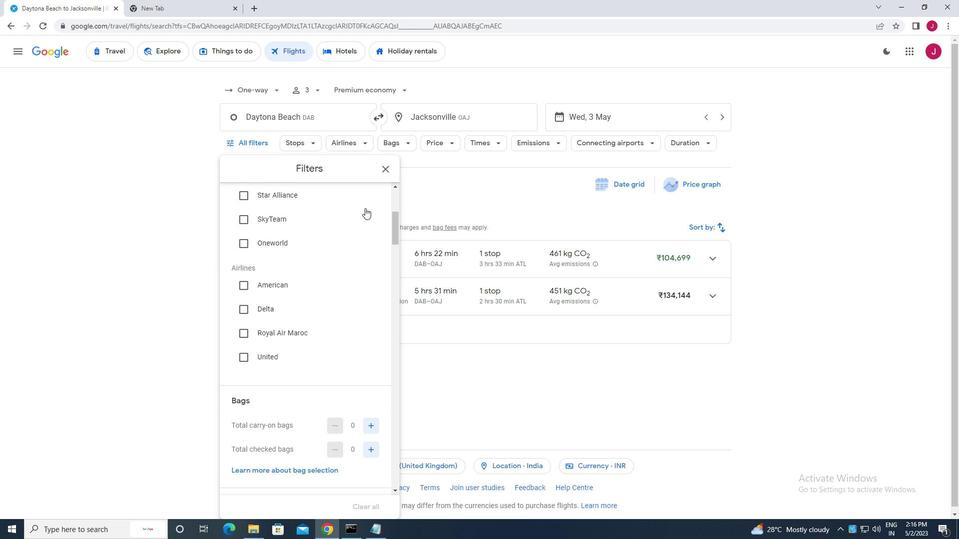 
Action: Mouse scrolled (362, 210) with delta (0, 0)
Screenshot: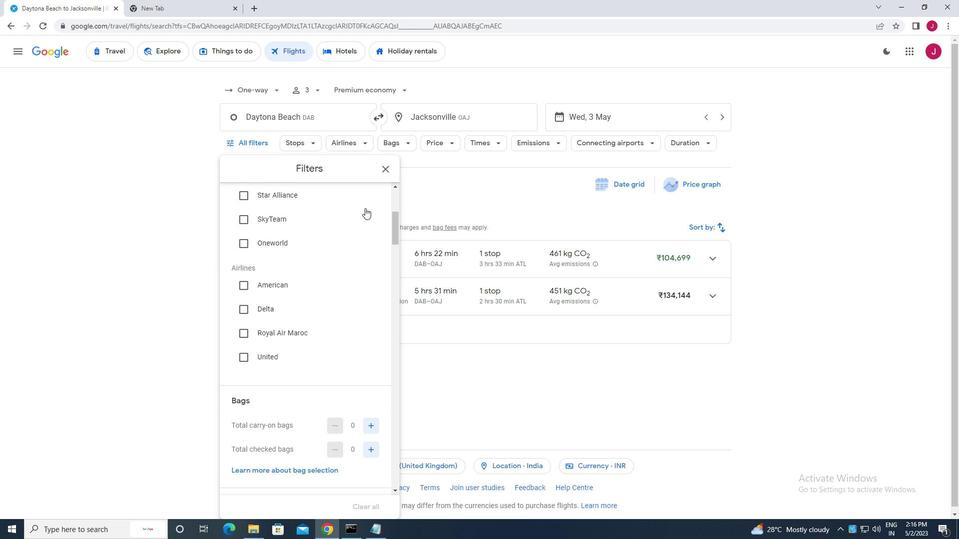 
Action: Mouse moved to (361, 213)
Screenshot: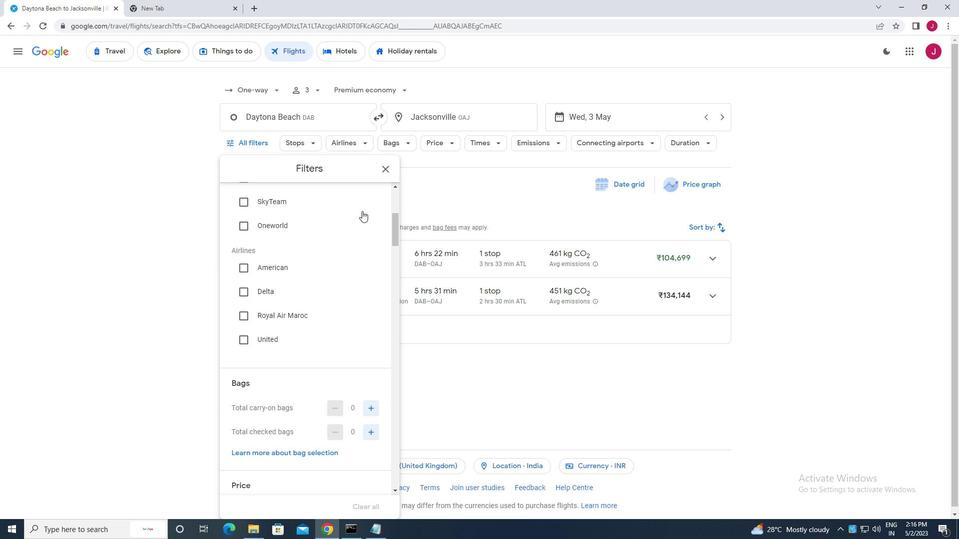 
Action: Mouse scrolled (361, 213) with delta (0, 0)
Screenshot: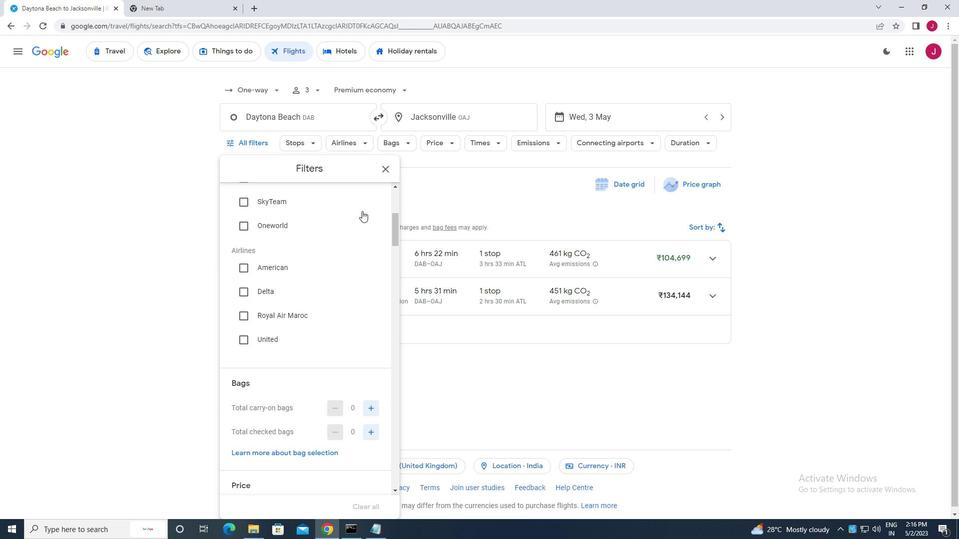 
Action: Mouse moved to (370, 296)
Screenshot: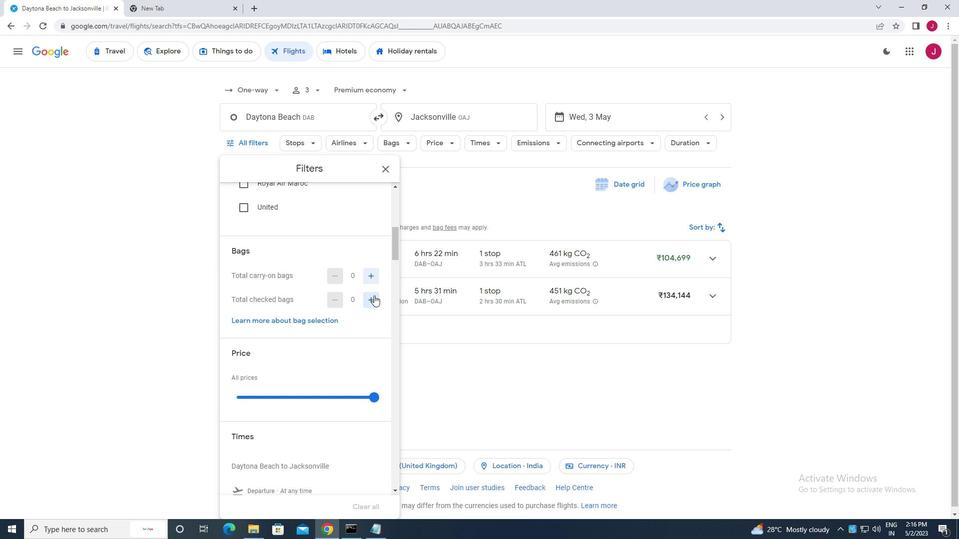 
Action: Mouse pressed left at (370, 296)
Screenshot: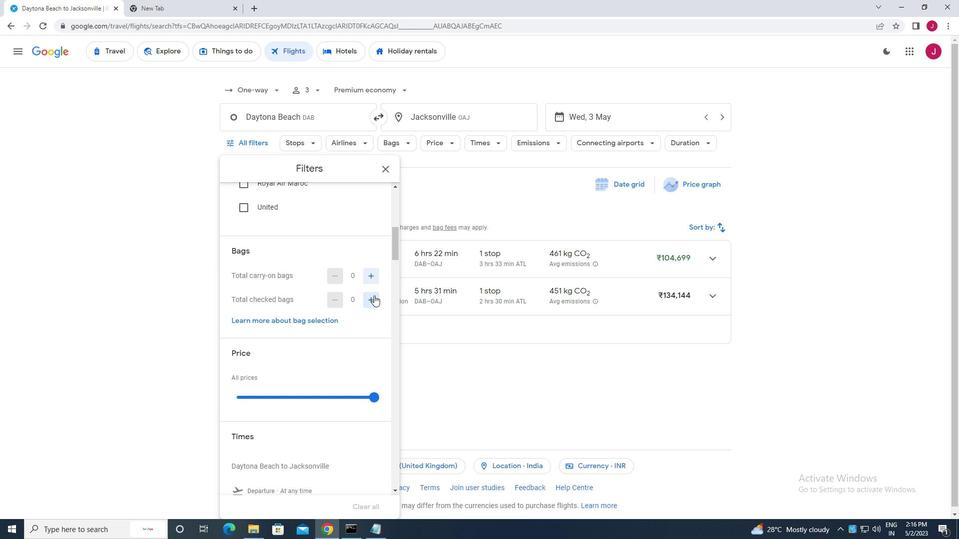 
Action: Mouse moved to (340, 286)
Screenshot: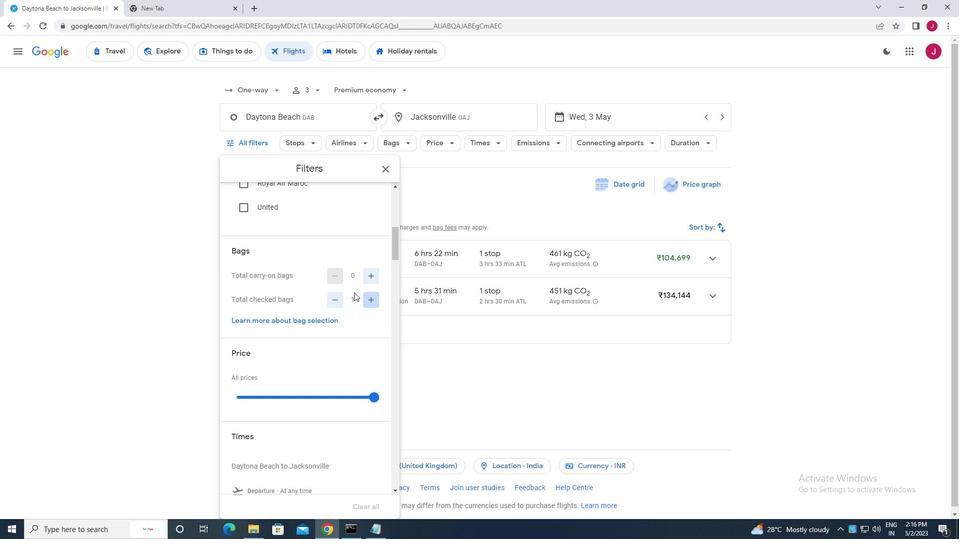 
Action: Mouse scrolled (340, 285) with delta (0, 0)
Screenshot: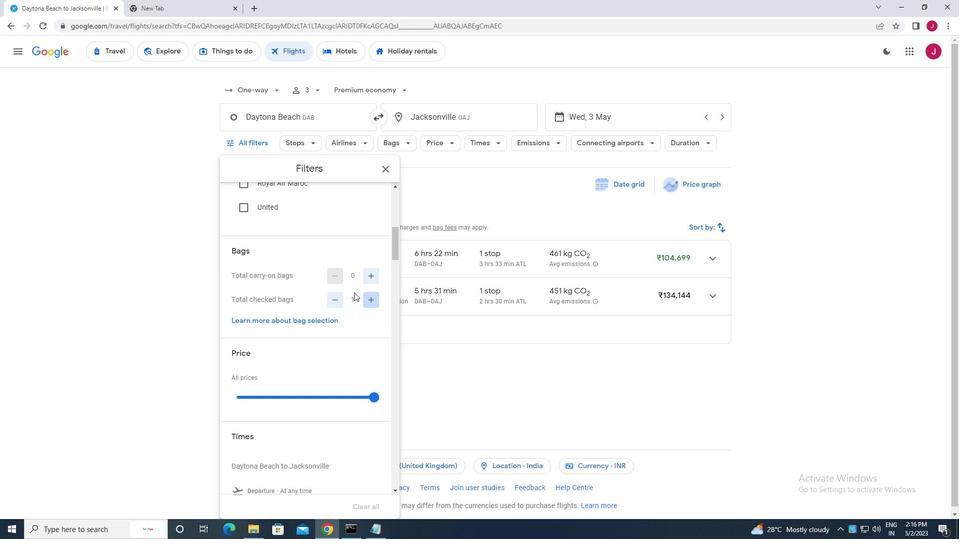 
Action: Mouse scrolled (340, 285) with delta (0, 0)
Screenshot: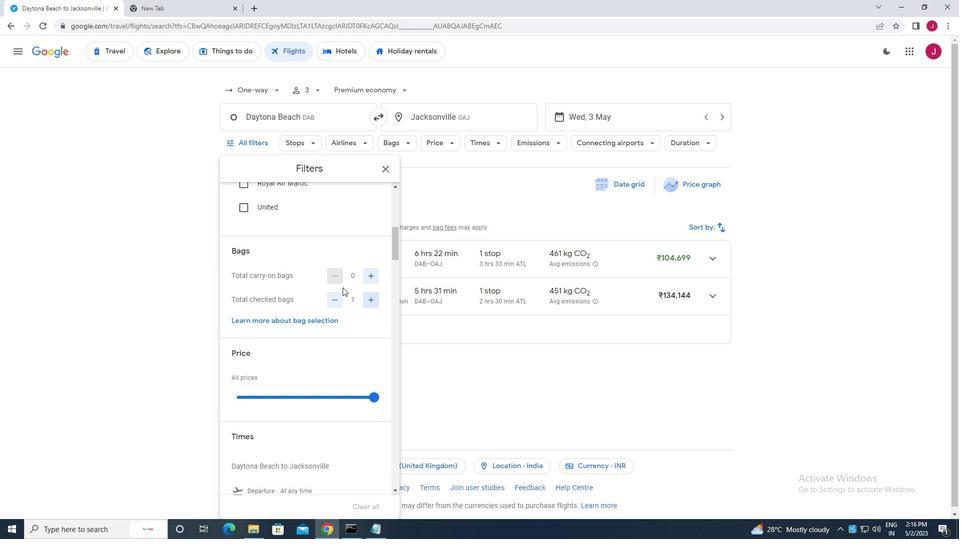 
Action: Mouse moved to (340, 286)
Screenshot: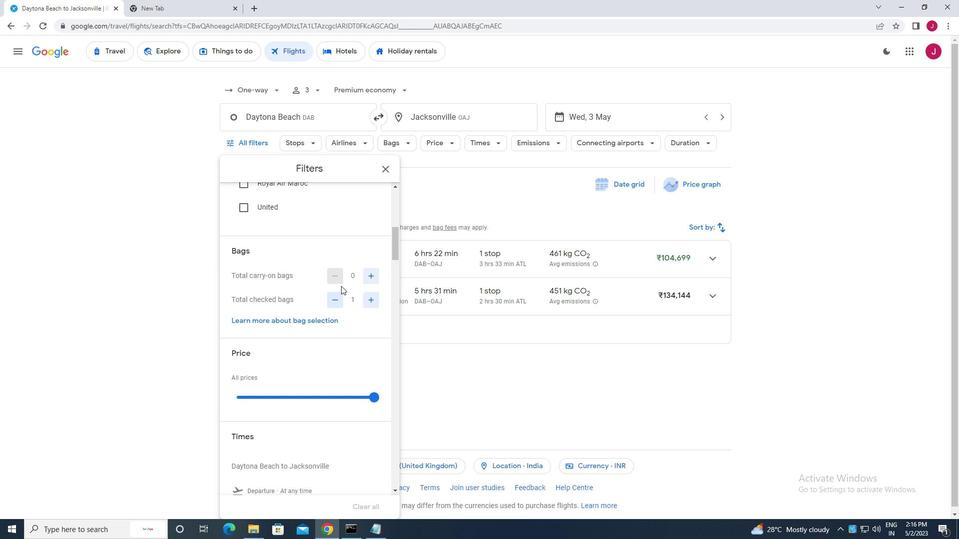 
Action: Mouse scrolled (340, 285) with delta (0, 0)
Screenshot: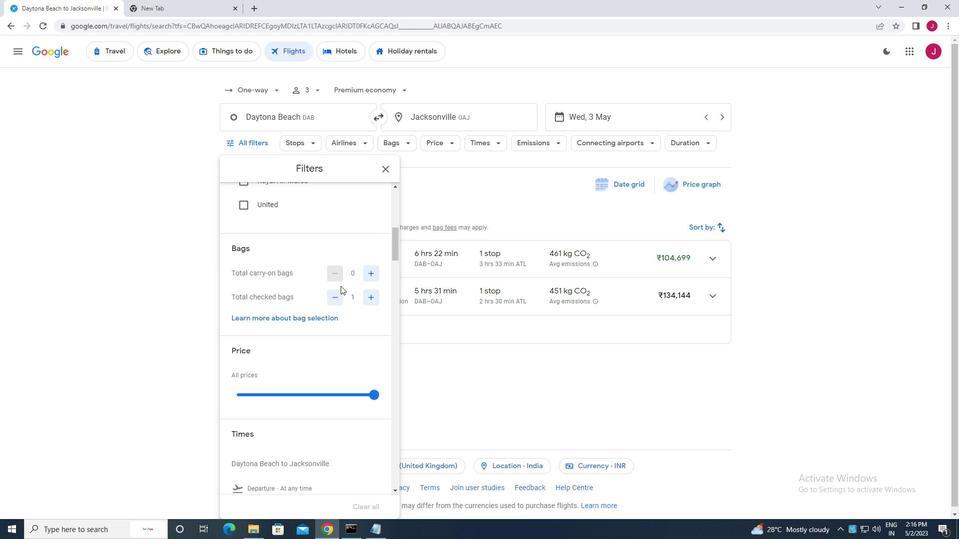 
Action: Mouse moved to (376, 247)
Screenshot: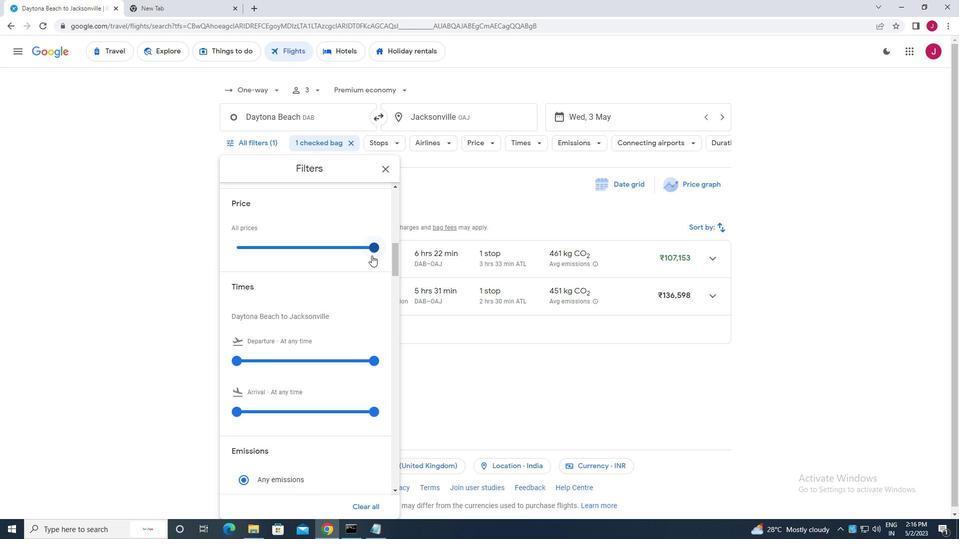 
Action: Mouse pressed left at (376, 247)
Screenshot: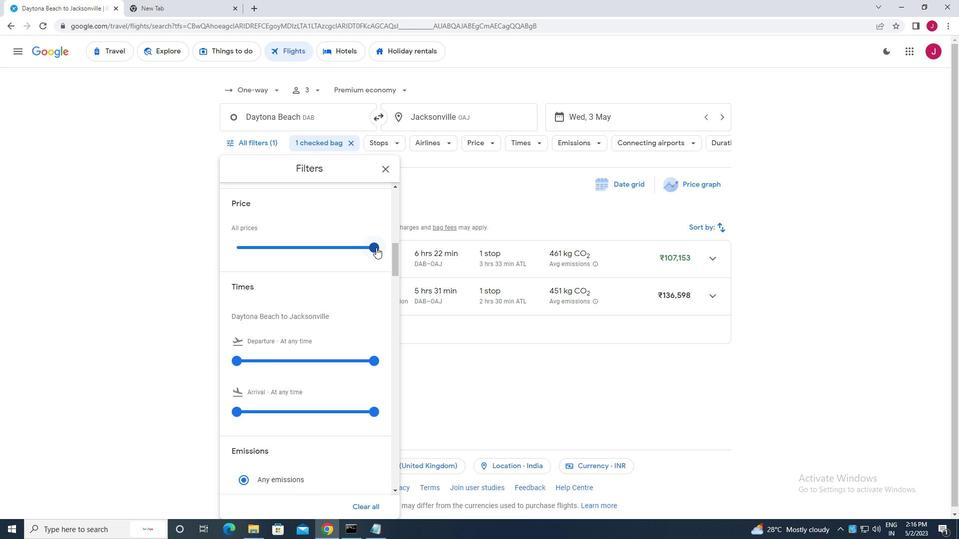 
Action: Mouse moved to (237, 358)
Screenshot: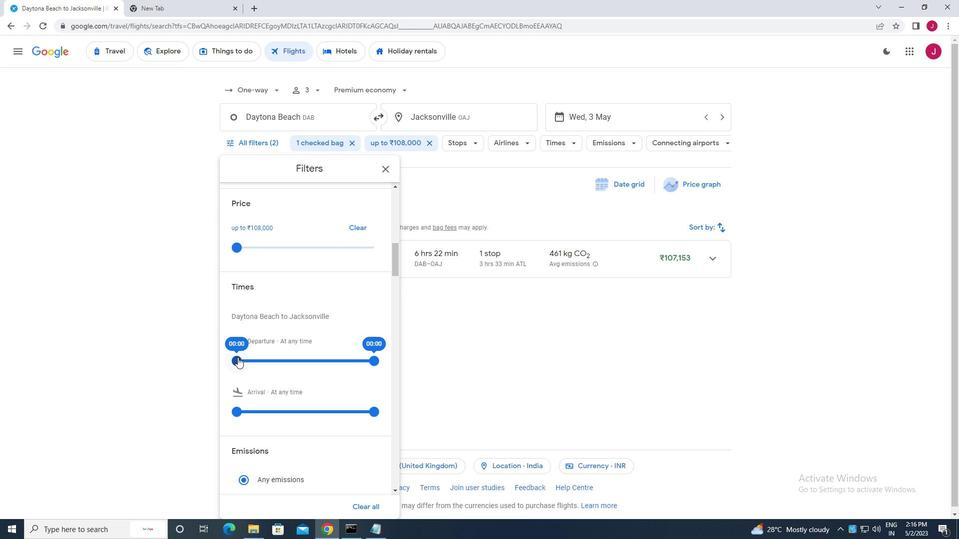 
Action: Mouse pressed left at (237, 358)
Screenshot: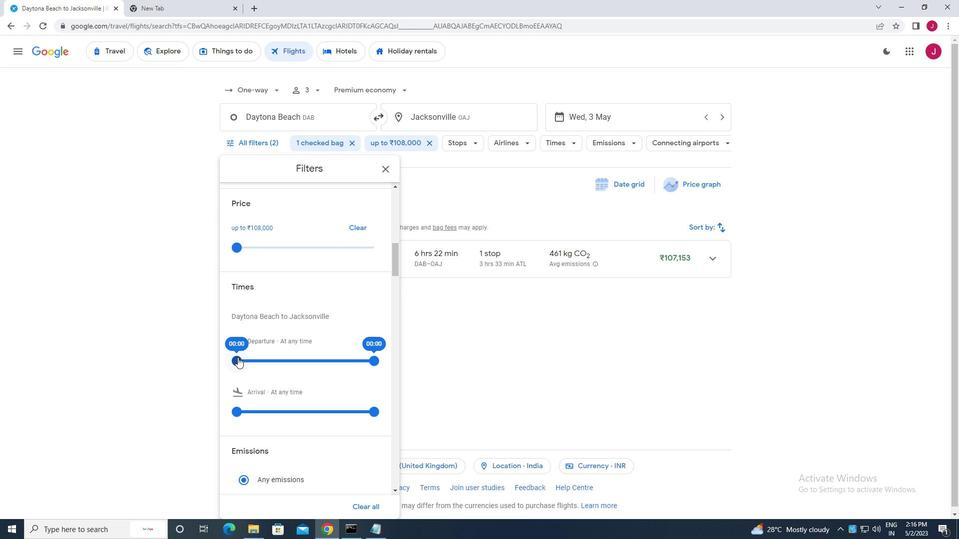 
Action: Mouse moved to (383, 171)
Screenshot: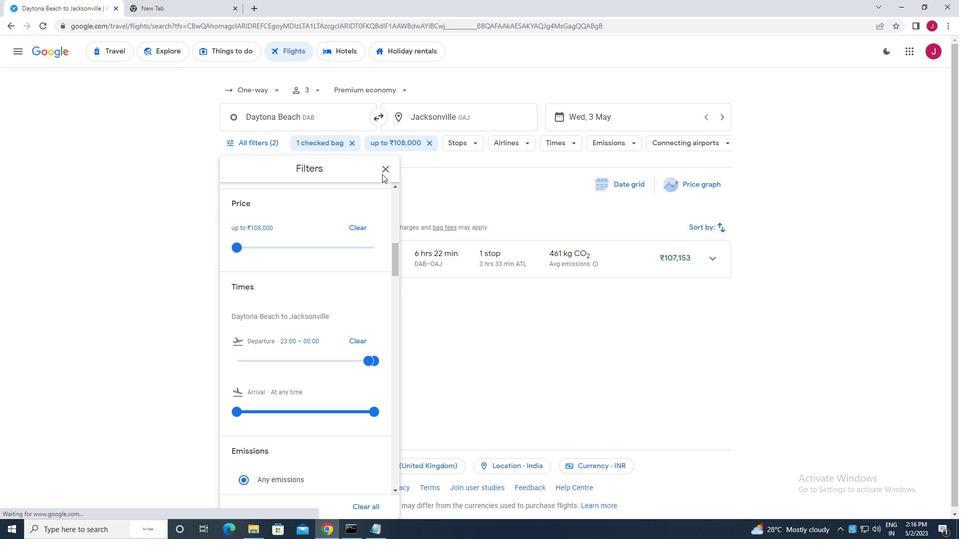 
Action: Mouse pressed left at (383, 171)
Screenshot: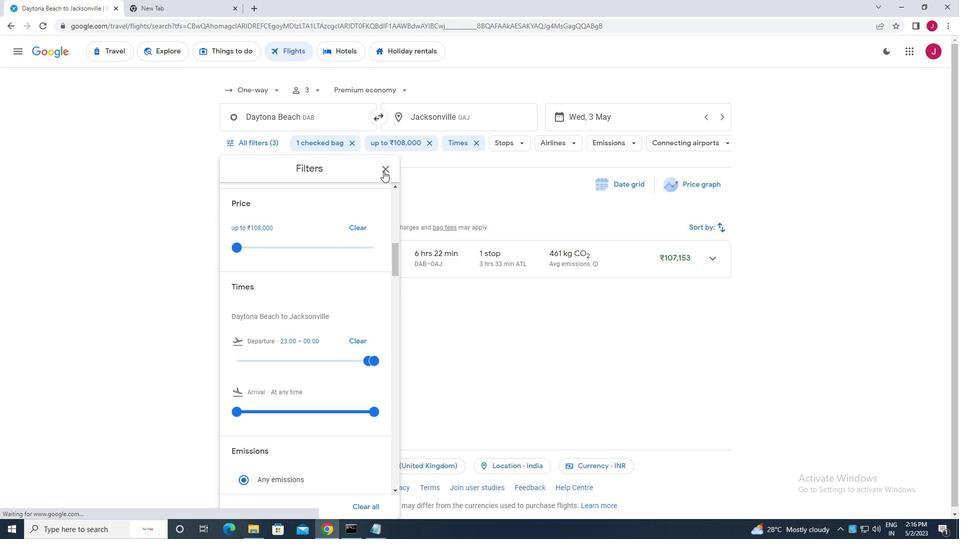 
Action: Mouse moved to (383, 171)
Screenshot: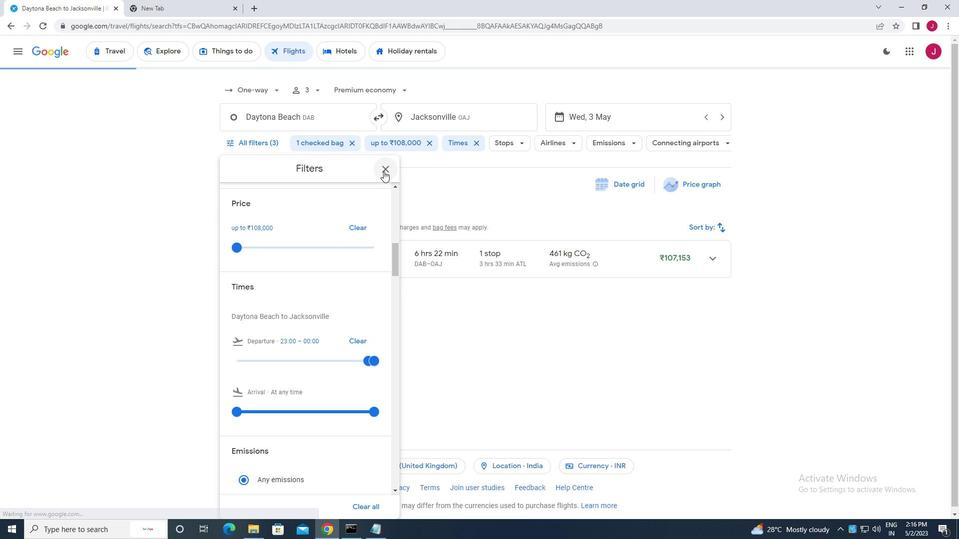 
